 Task: For heading Calibri with Bold.  font size for heading24,  'Change the font style of data to'Bell MT.  and font size to 16,  Change the alignment of both headline & data to Align middle & Align Center.  In the sheet  EvaluationSalesTrends
Action: Mouse moved to (166, 112)
Screenshot: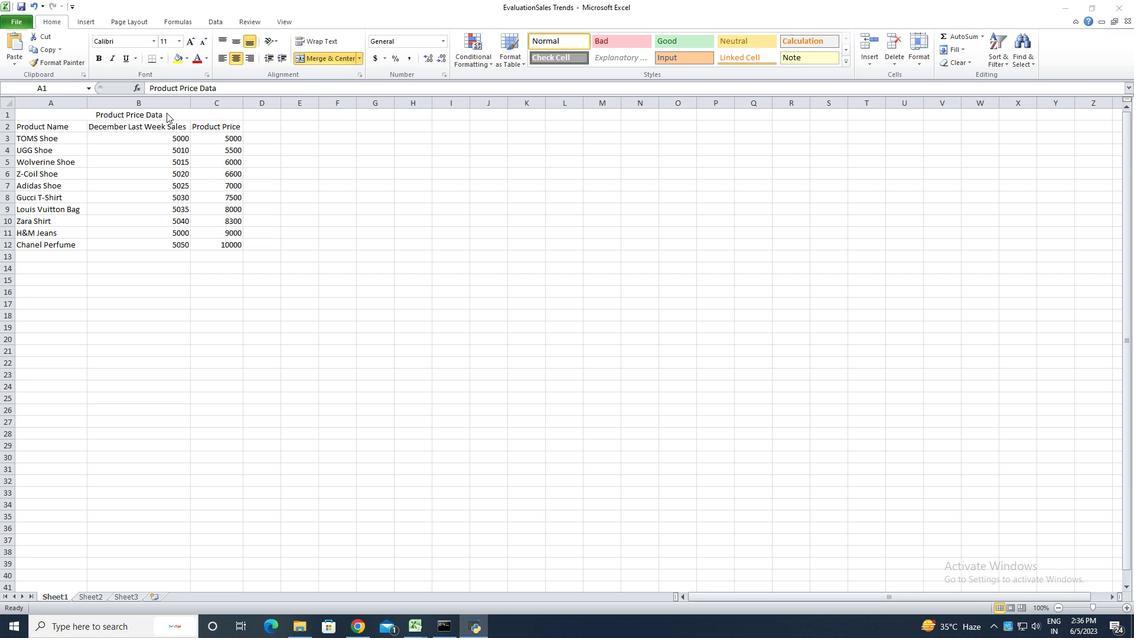 
Action: Mouse pressed left at (166, 112)
Screenshot: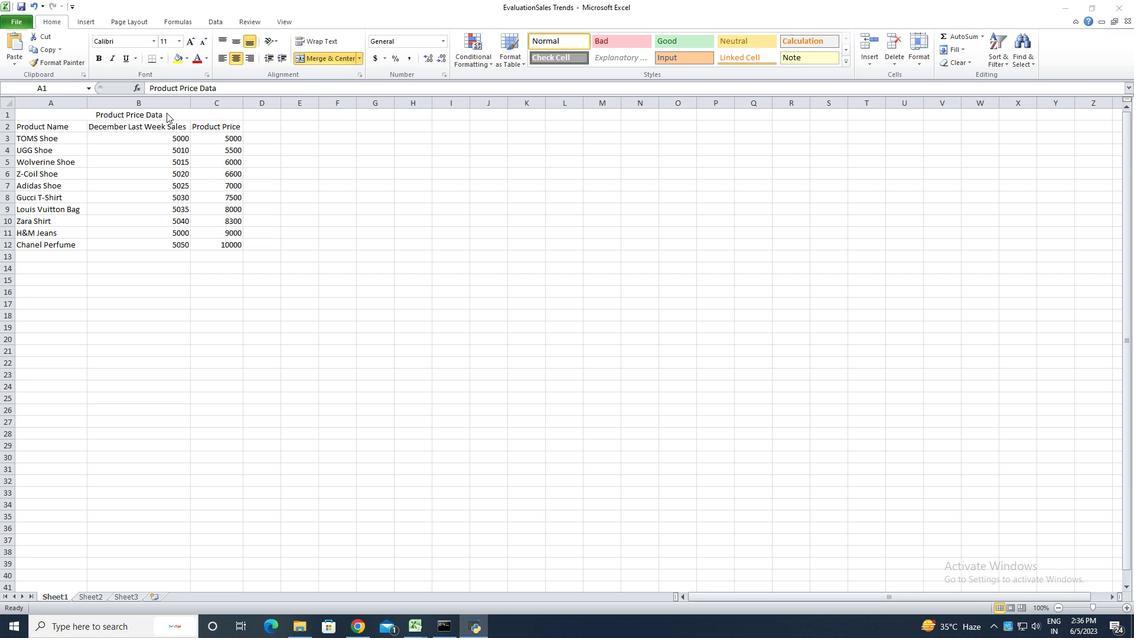 
Action: Mouse moved to (148, 42)
Screenshot: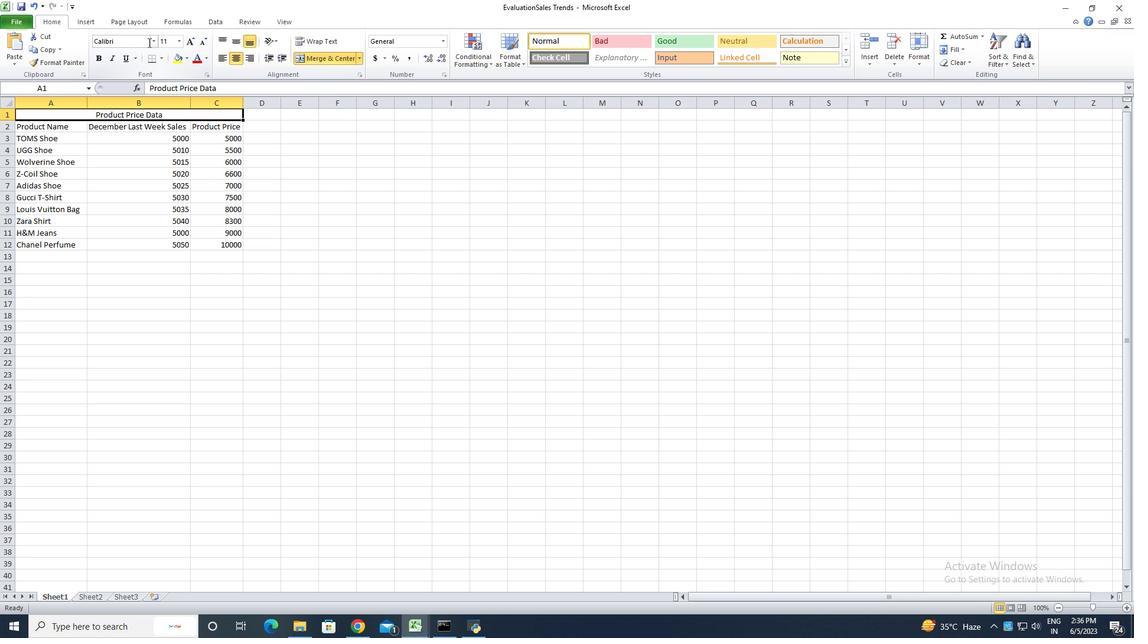 
Action: Mouse pressed left at (148, 42)
Screenshot: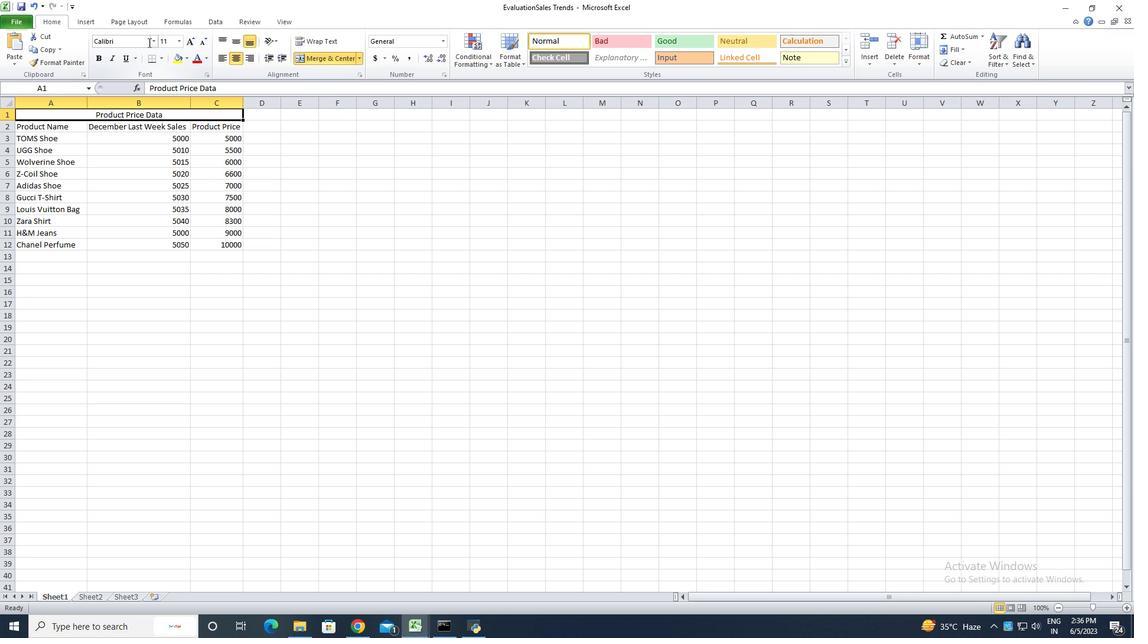 
Action: Mouse moved to (153, 41)
Screenshot: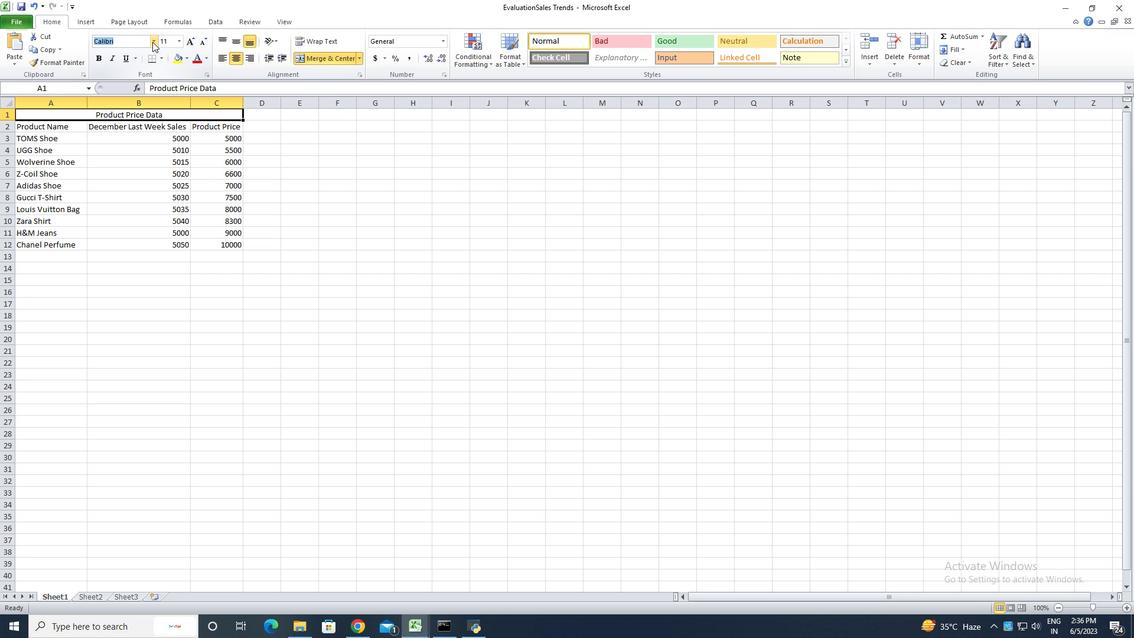 
Action: Mouse pressed left at (153, 41)
Screenshot: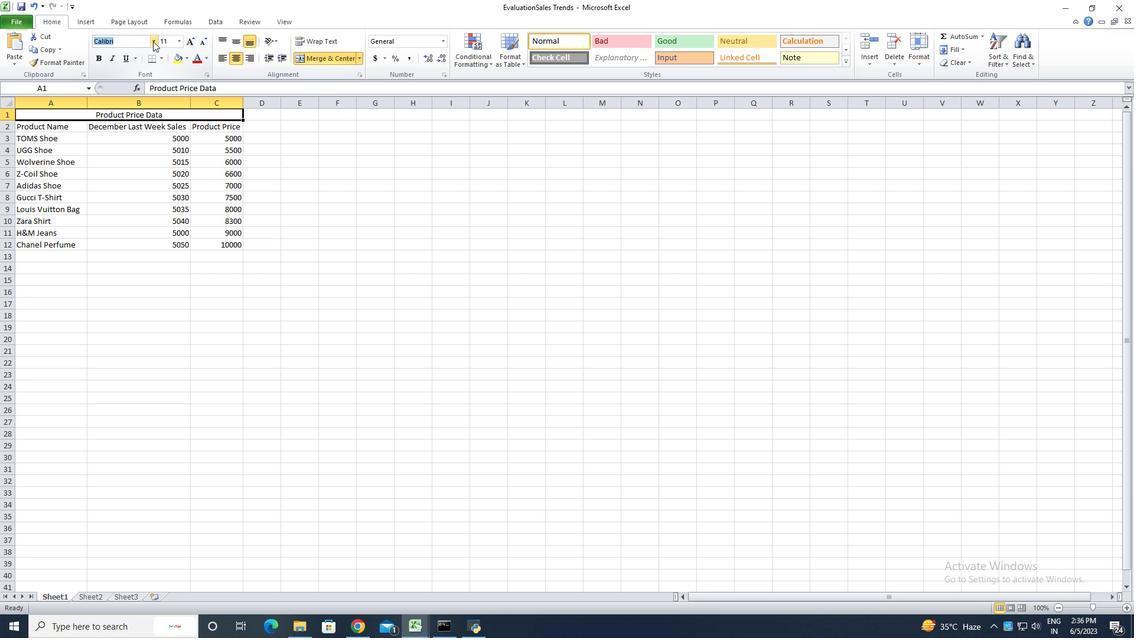 
Action: Mouse moved to (154, 82)
Screenshot: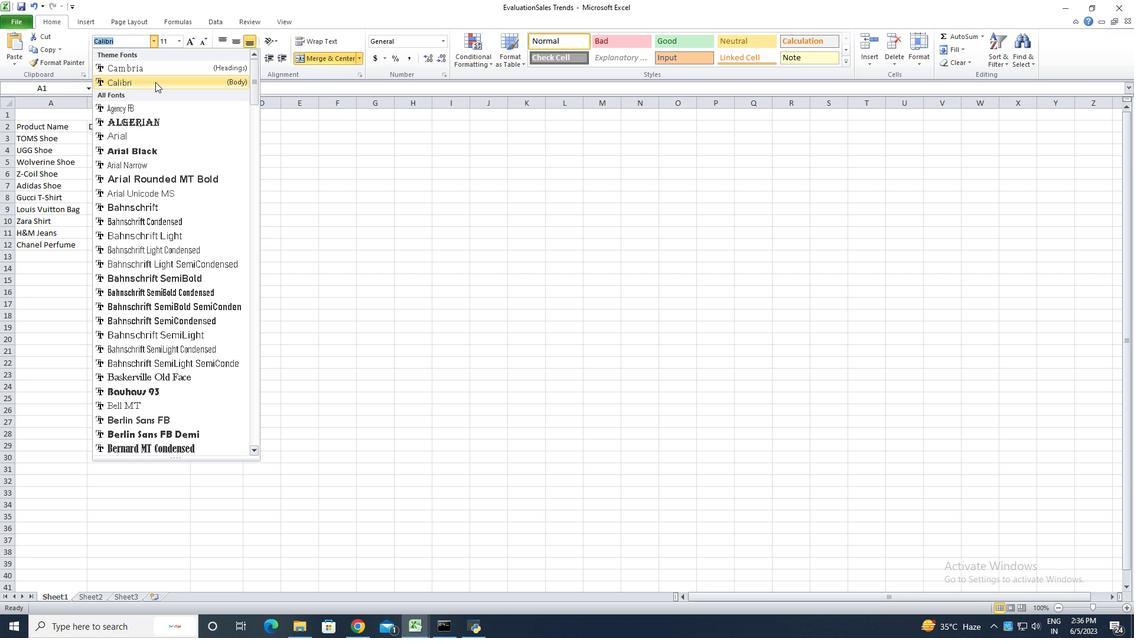 
Action: Mouse pressed left at (154, 82)
Screenshot: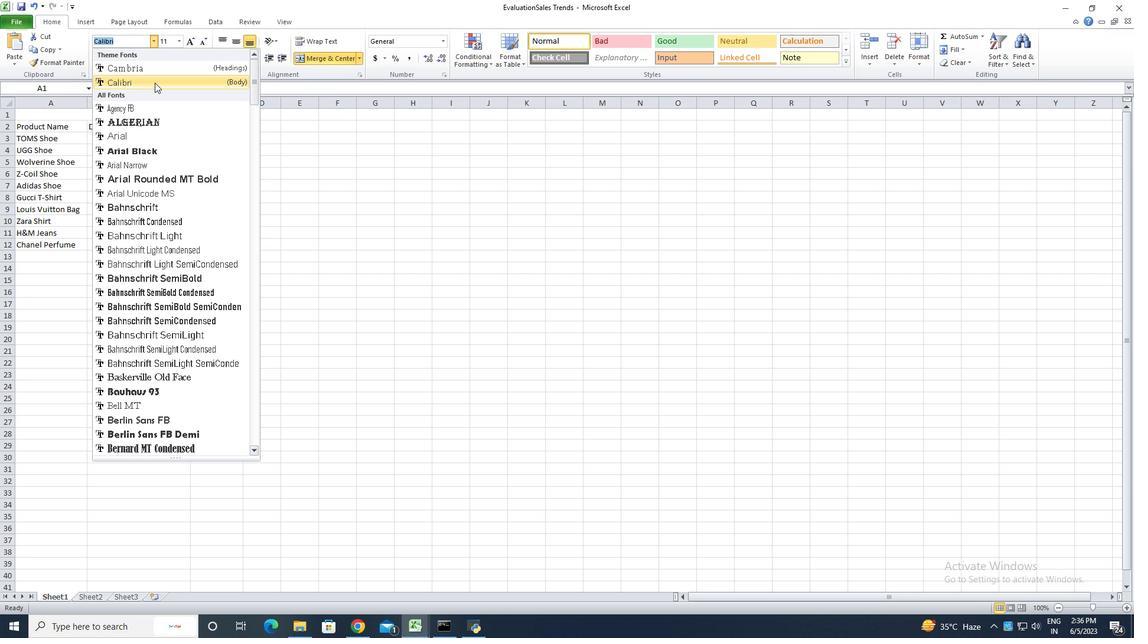 
Action: Mouse moved to (97, 60)
Screenshot: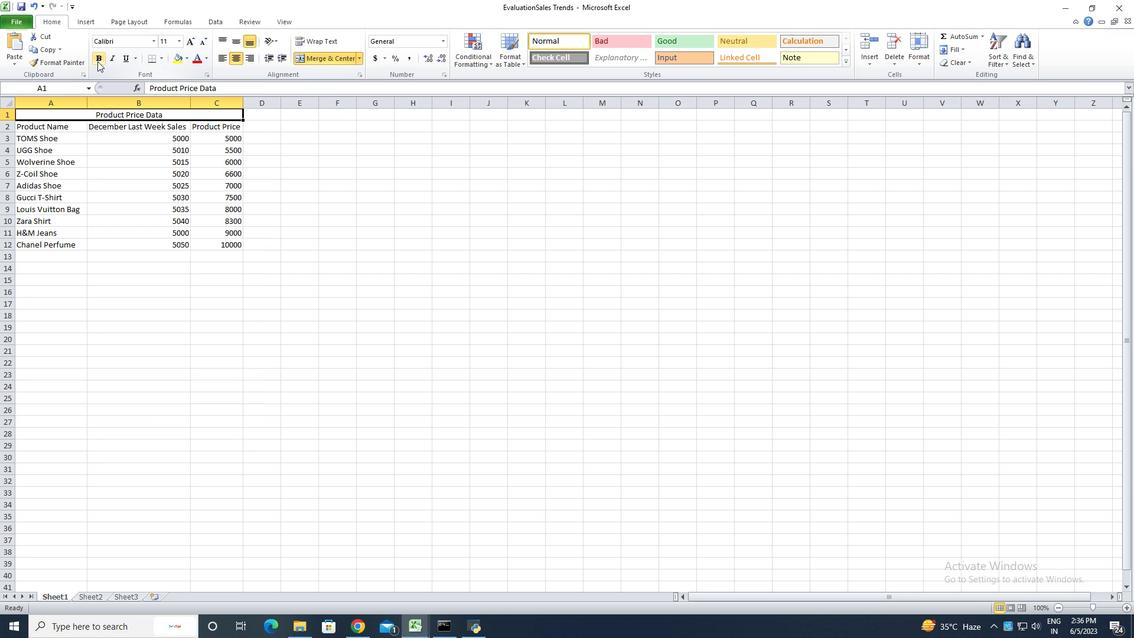 
Action: Mouse pressed left at (97, 60)
Screenshot: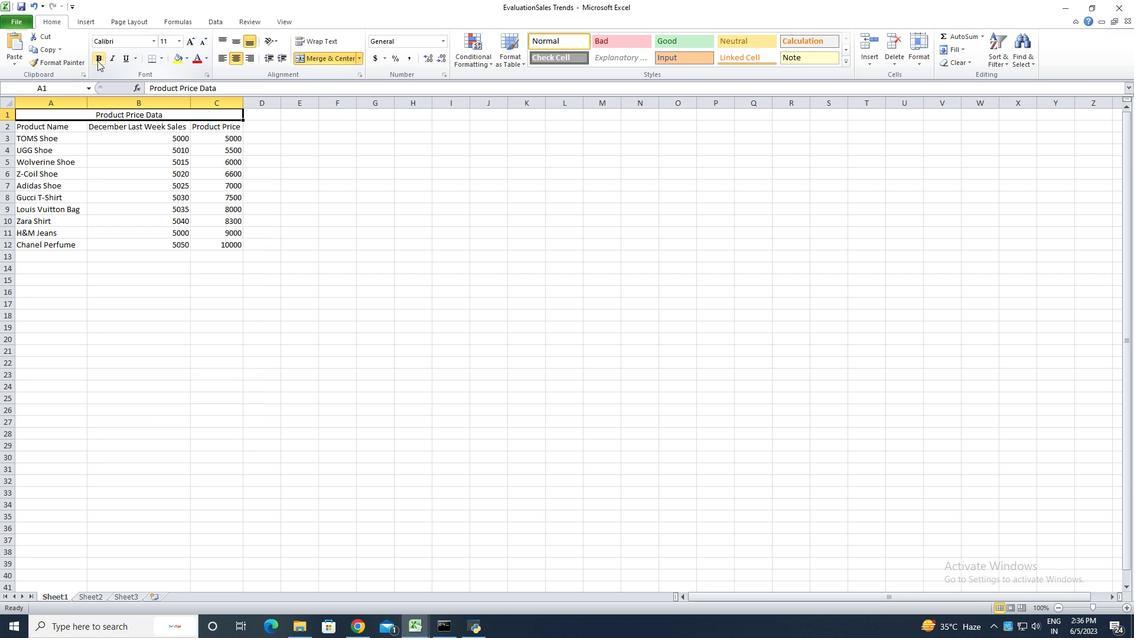 
Action: Mouse moved to (184, 43)
Screenshot: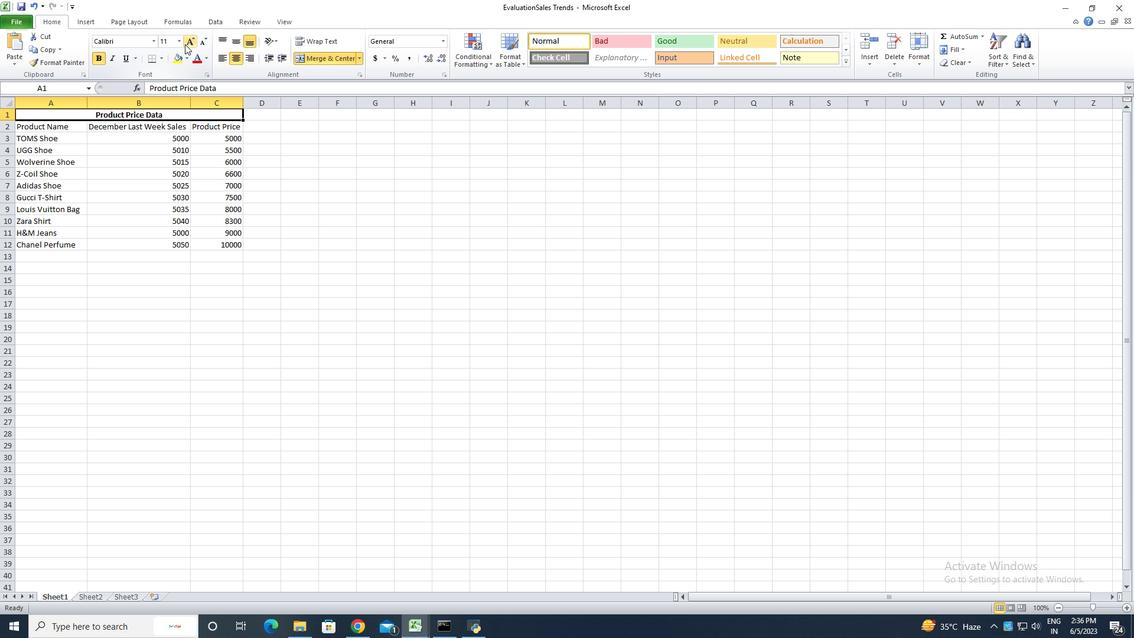 
Action: Mouse pressed left at (184, 43)
Screenshot: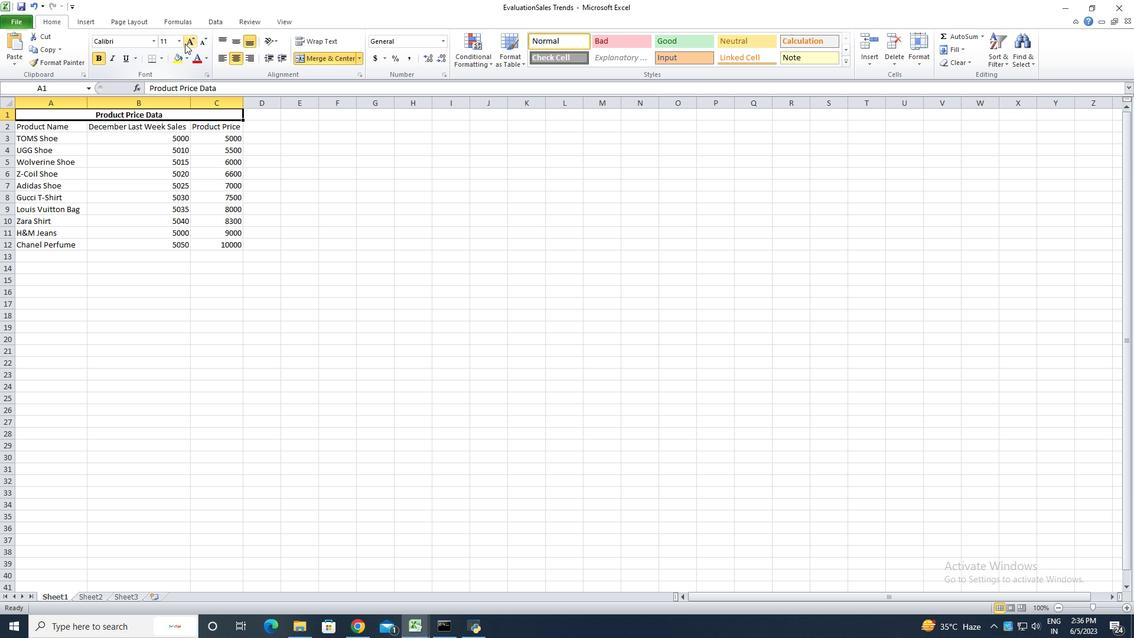 
Action: Mouse pressed left at (184, 43)
Screenshot: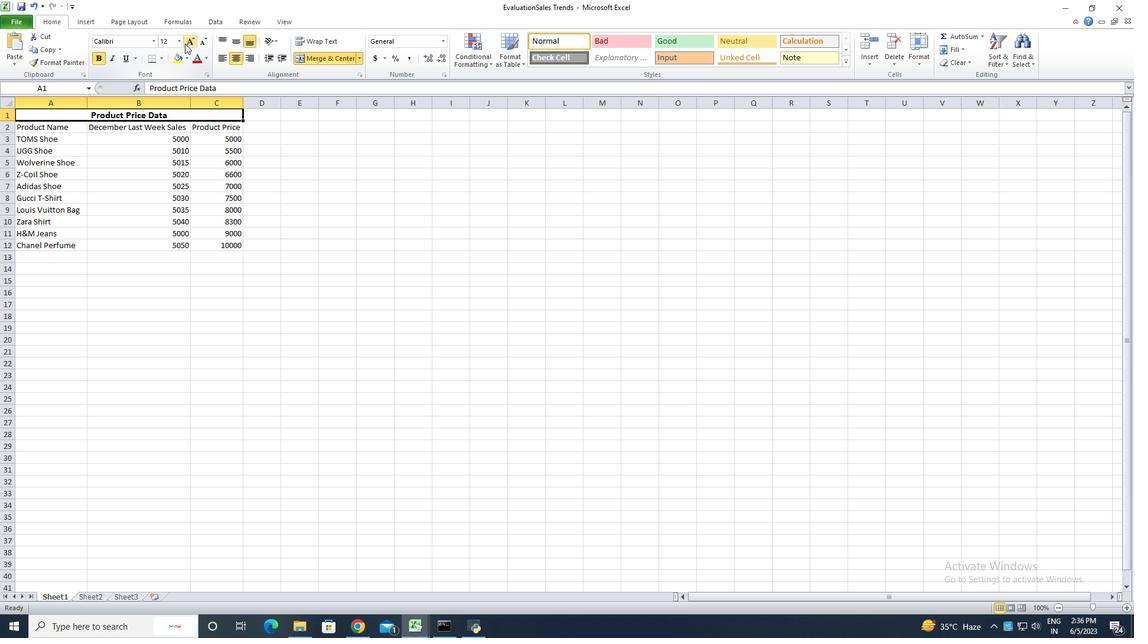 
Action: Mouse pressed left at (184, 43)
Screenshot: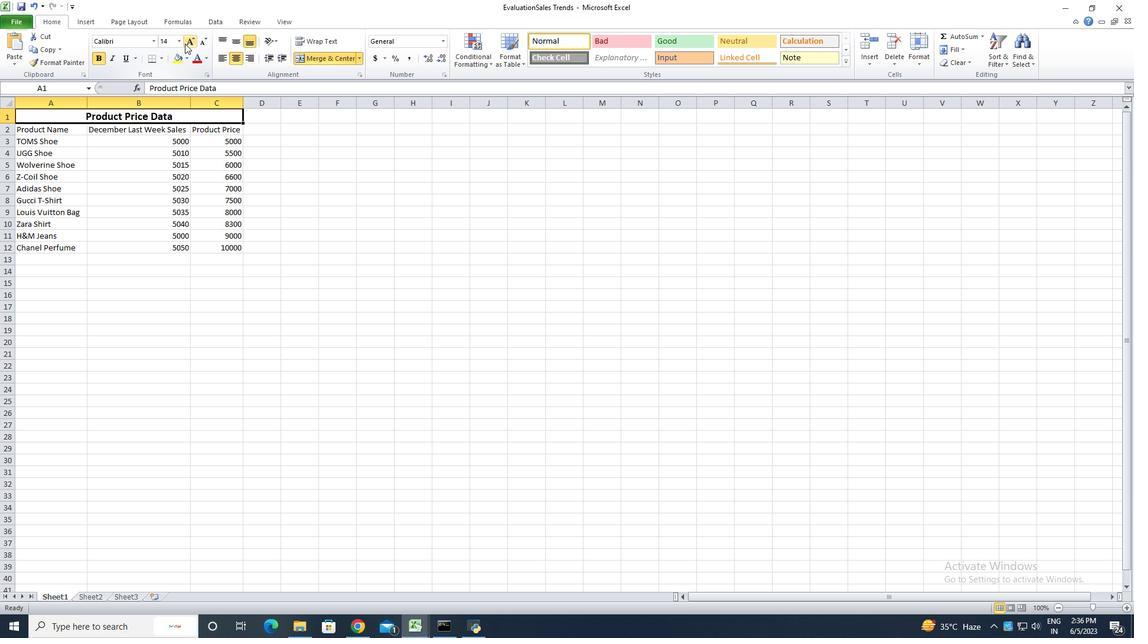 
Action: Mouse pressed left at (184, 43)
Screenshot: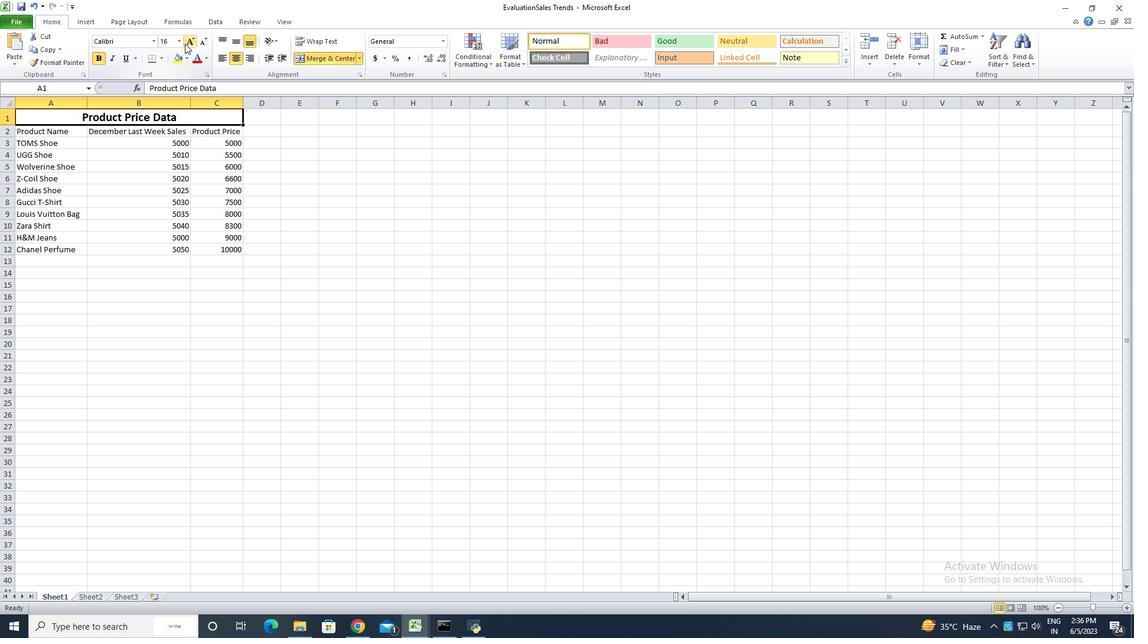 
Action: Mouse pressed left at (184, 43)
Screenshot: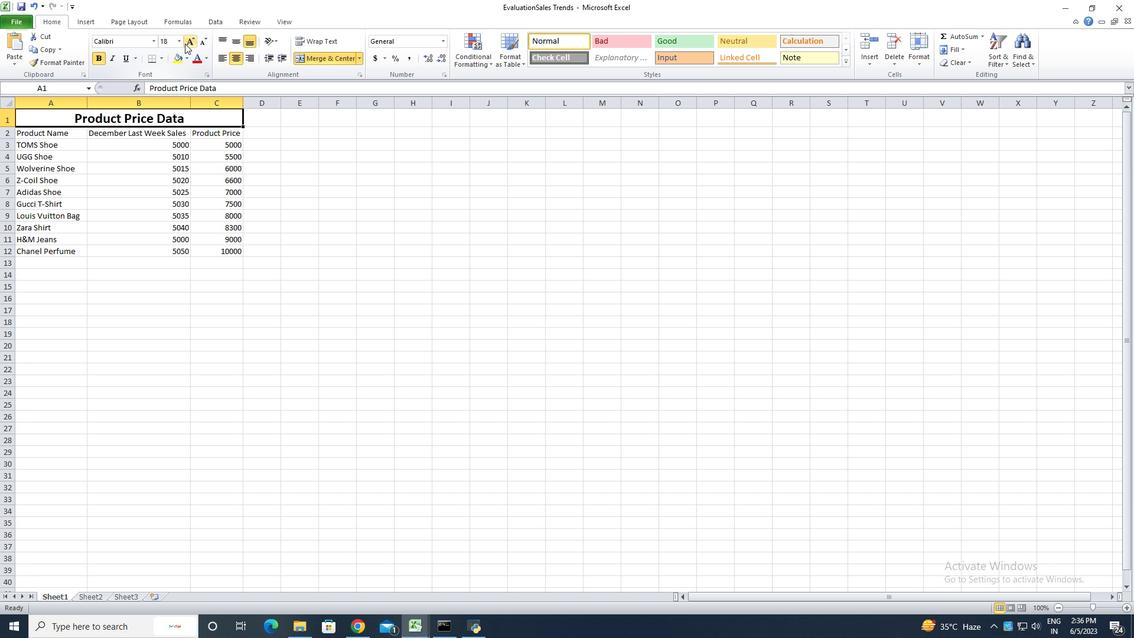 
Action: Mouse pressed left at (184, 43)
Screenshot: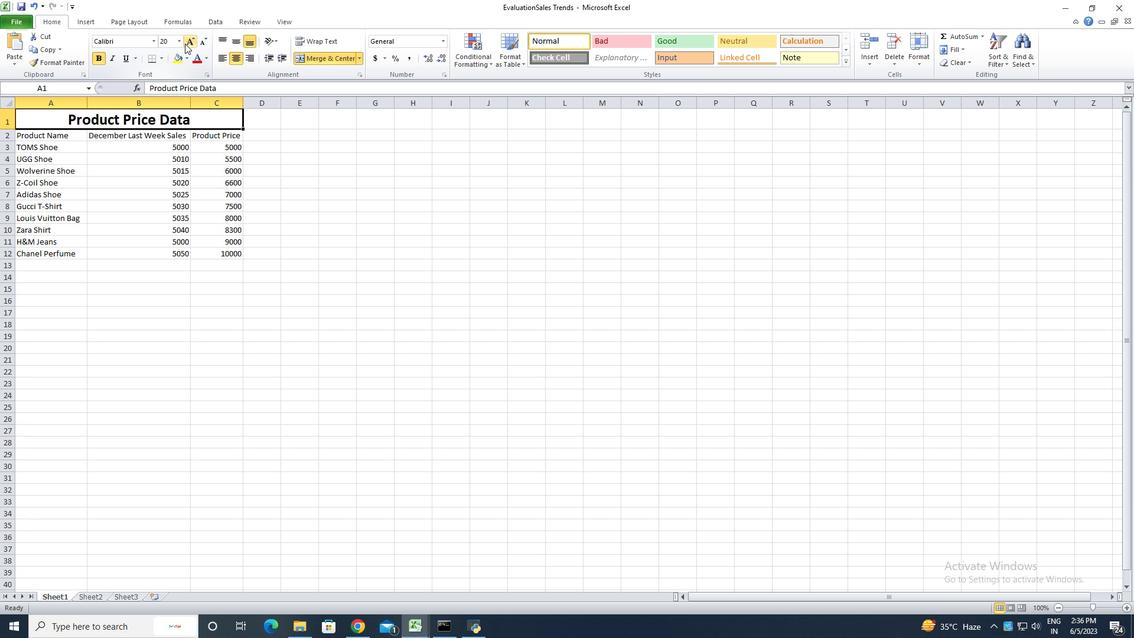 
Action: Mouse pressed left at (184, 43)
Screenshot: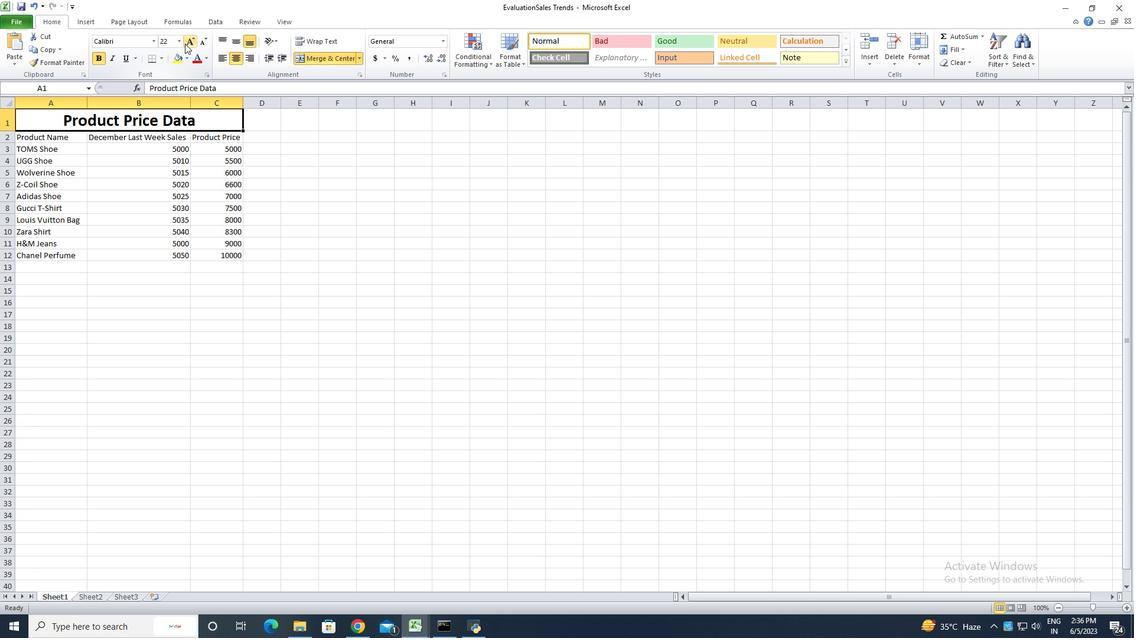 
Action: Mouse moved to (40, 140)
Screenshot: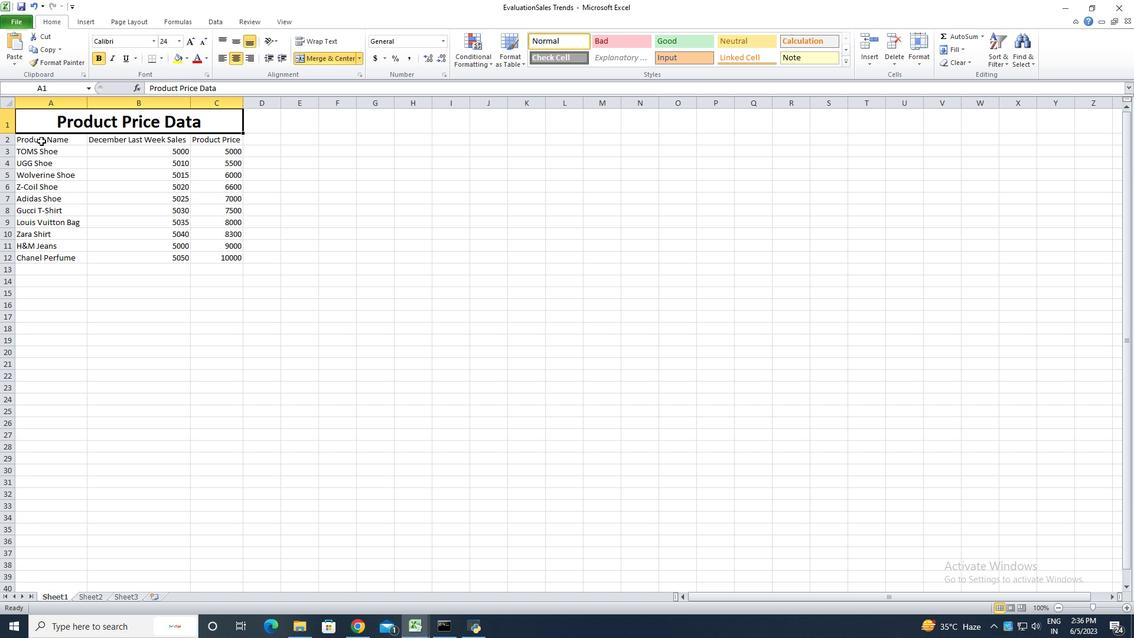
Action: Mouse pressed left at (40, 140)
Screenshot: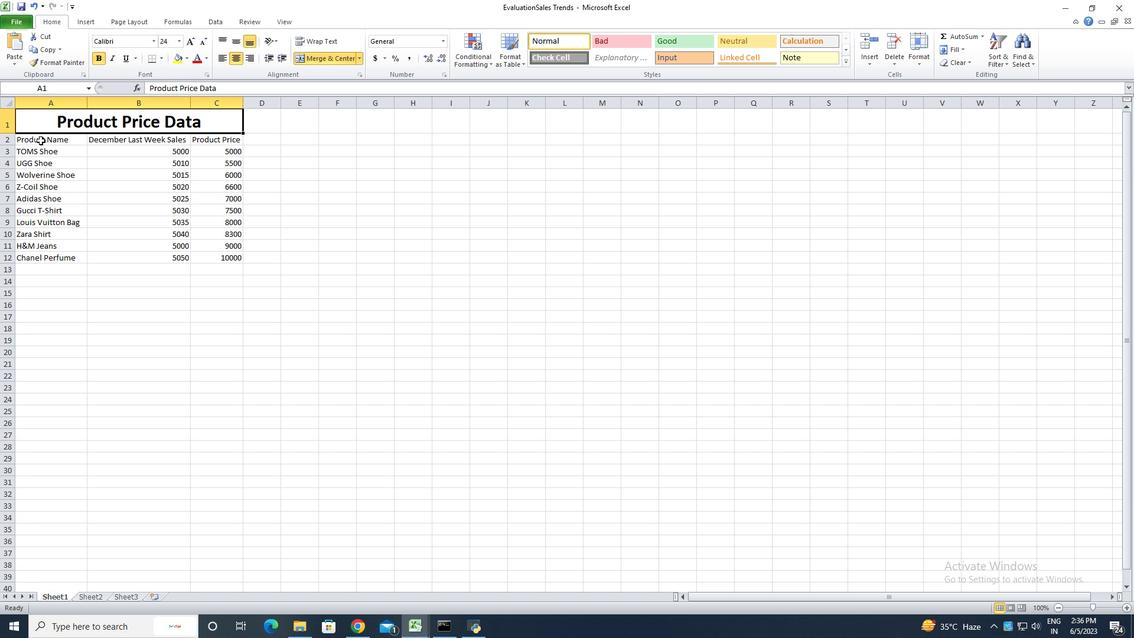 
Action: Mouse moved to (155, 43)
Screenshot: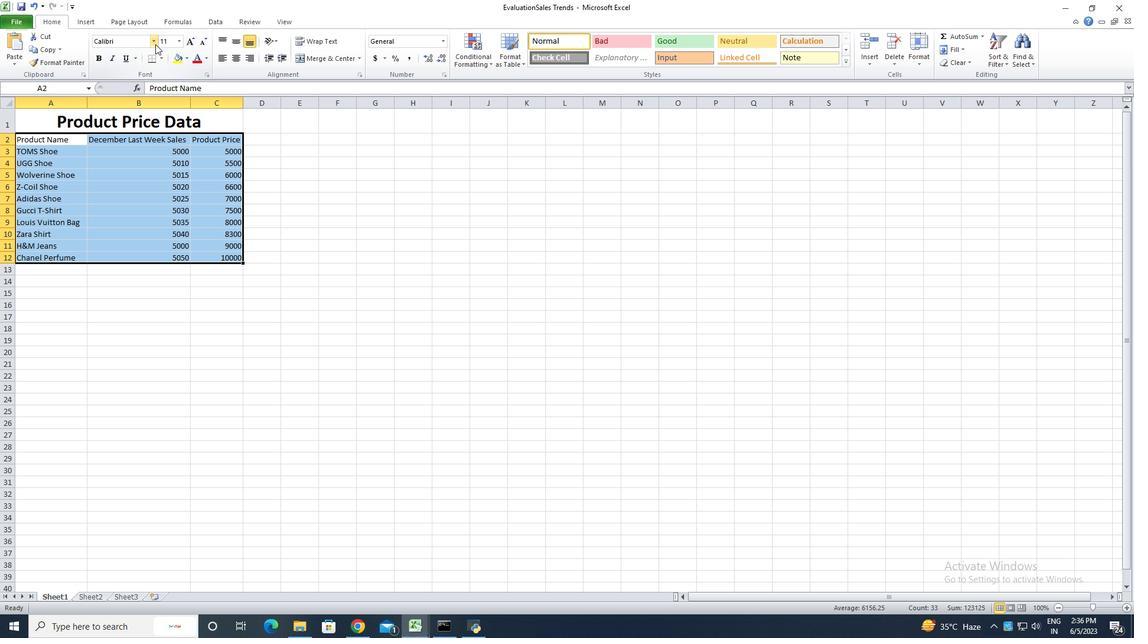 
Action: Mouse pressed left at (155, 43)
Screenshot: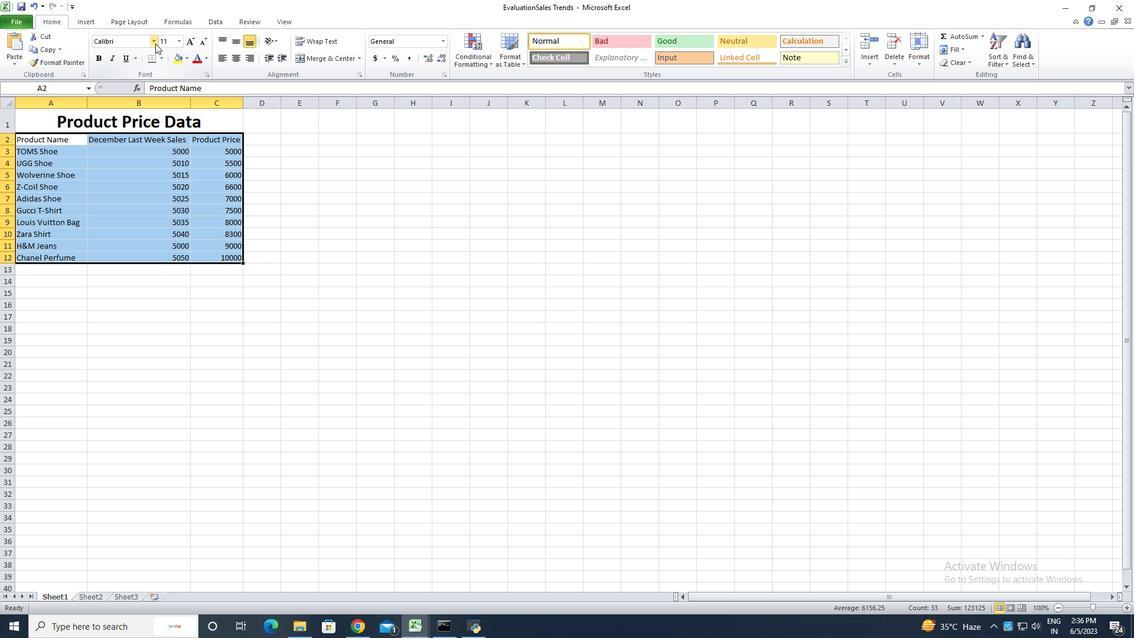 
Action: Mouse moved to (134, 404)
Screenshot: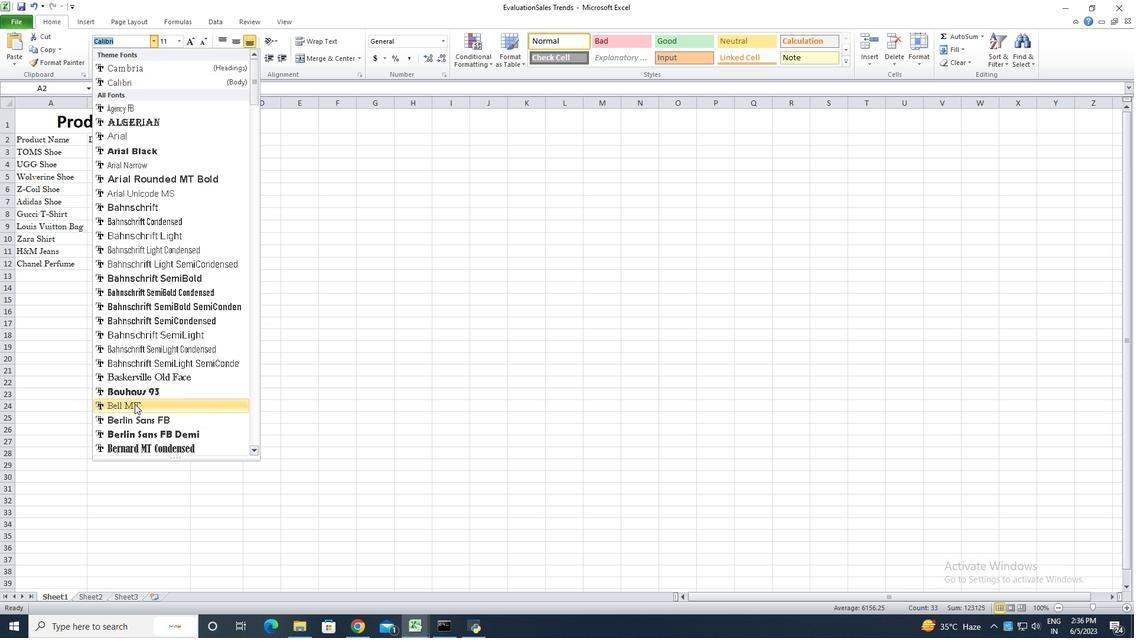 
Action: Mouse pressed left at (134, 404)
Screenshot: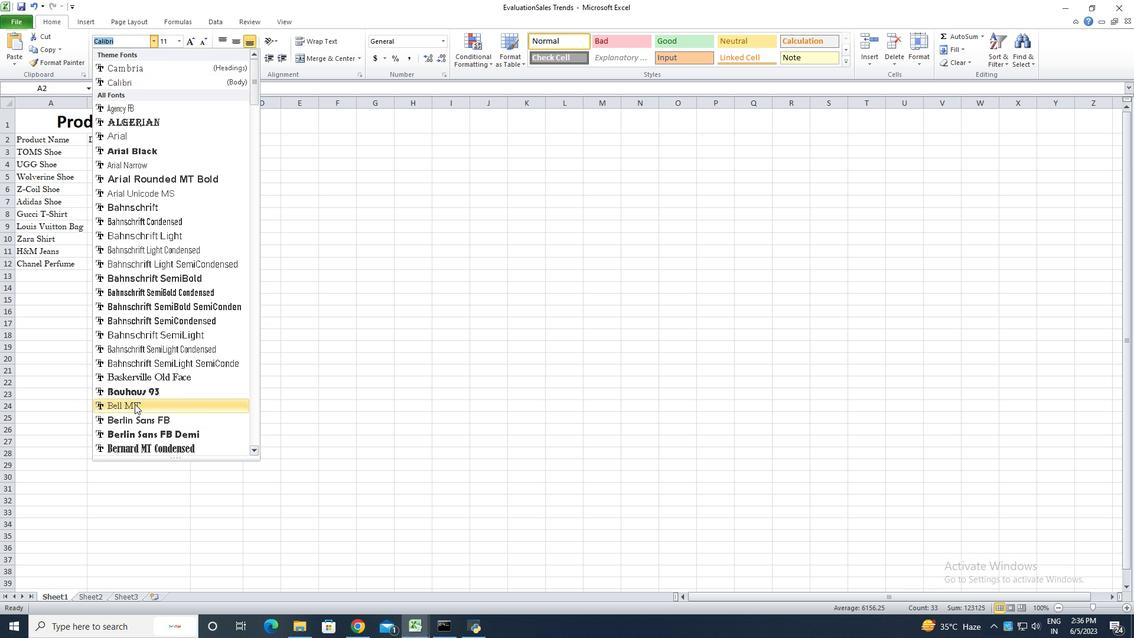 
Action: Mouse moved to (186, 41)
Screenshot: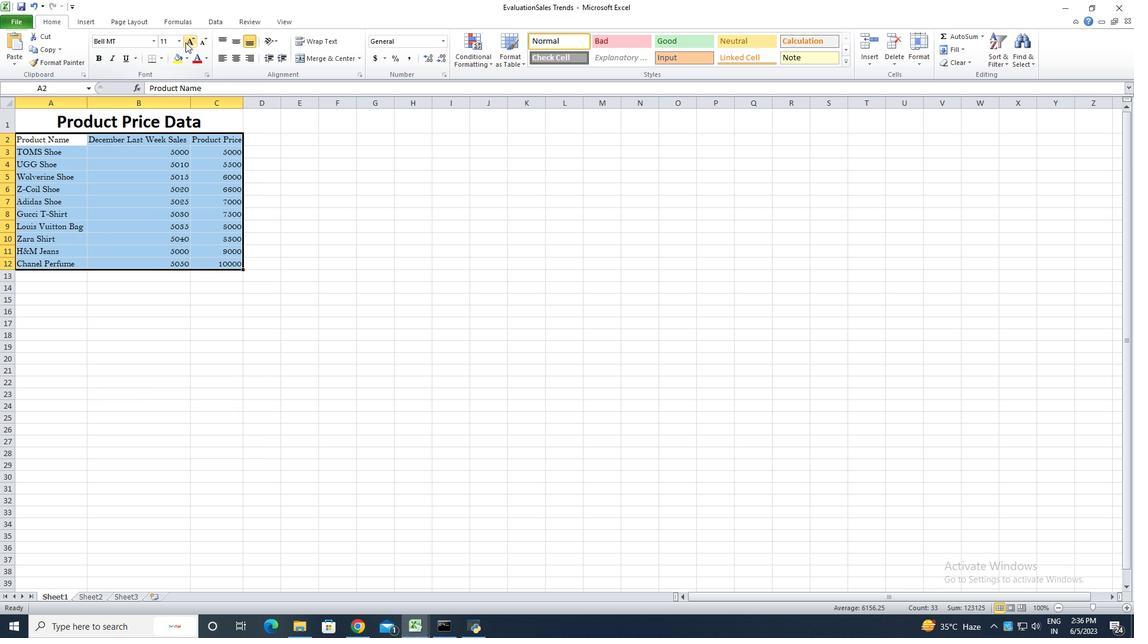 
Action: Mouse pressed left at (186, 41)
Screenshot: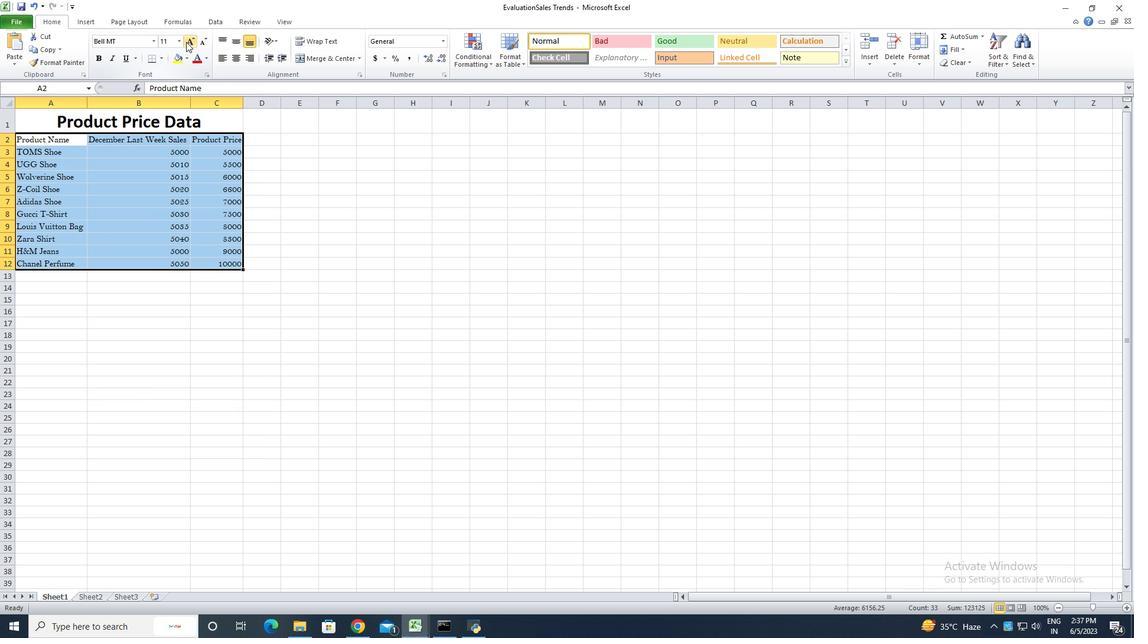 
Action: Mouse pressed left at (186, 41)
Screenshot: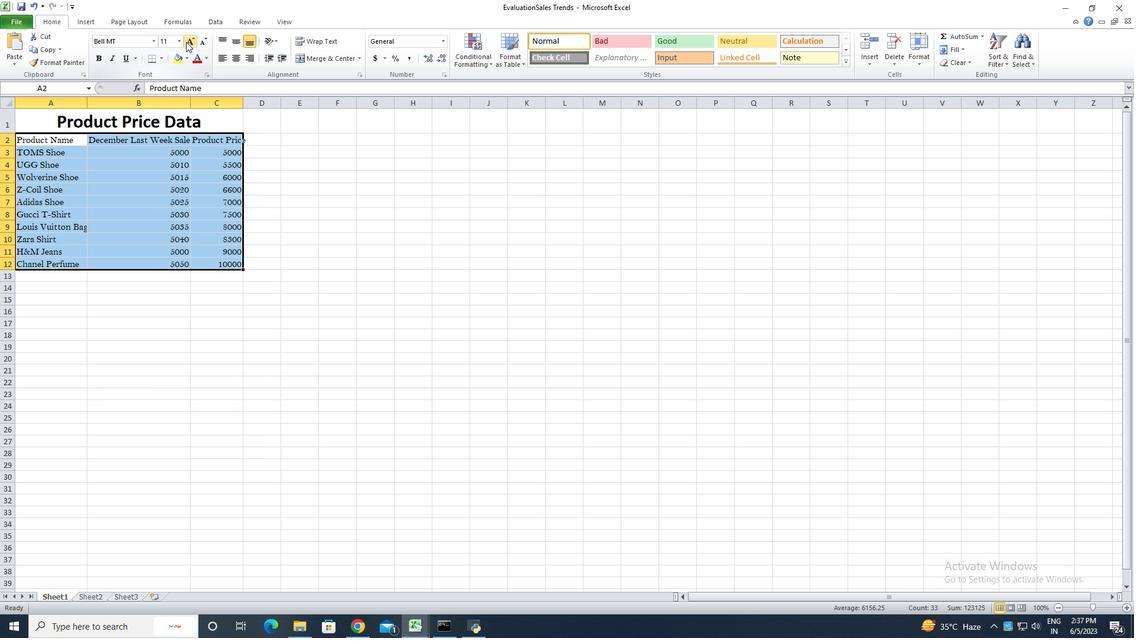 
Action: Mouse pressed left at (186, 41)
Screenshot: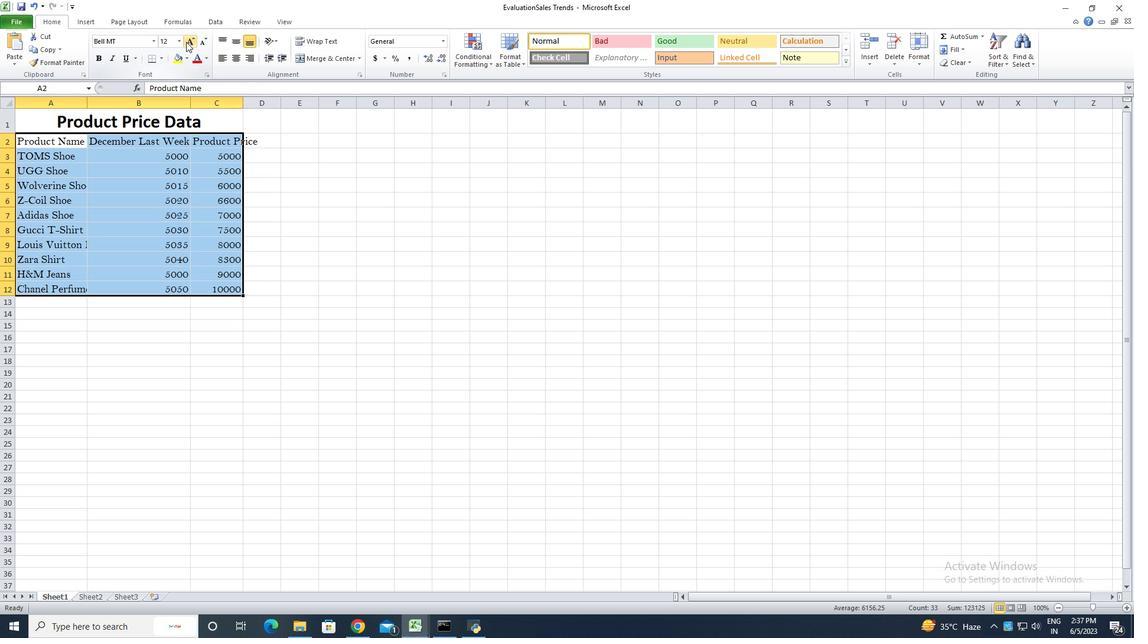 
Action: Mouse moved to (180, 354)
Screenshot: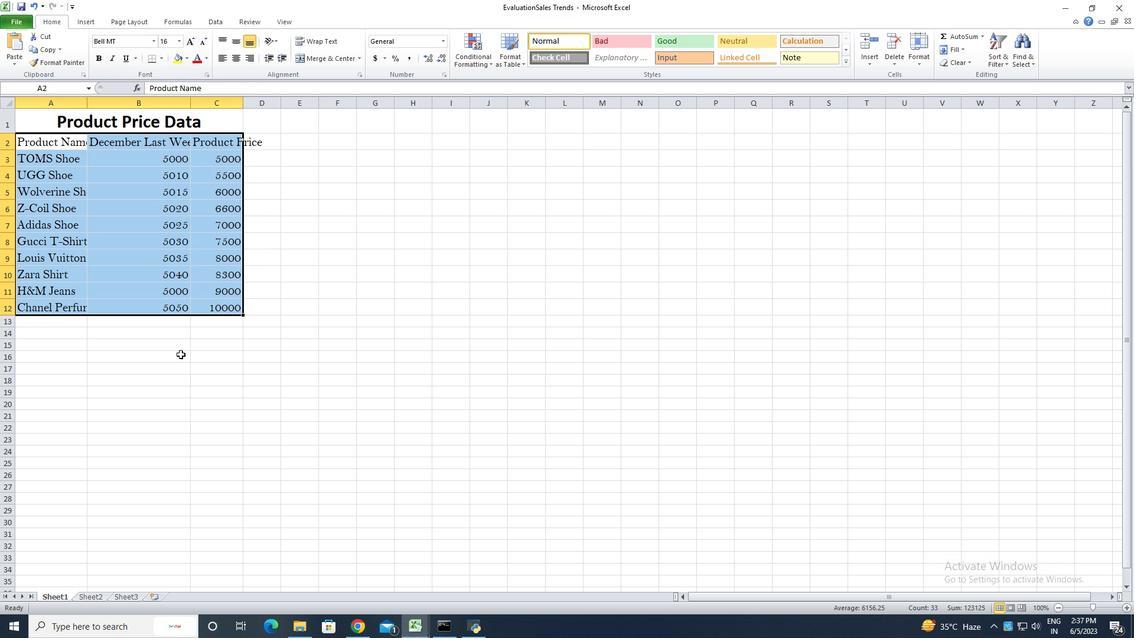 
Action: Mouse pressed left at (180, 354)
Screenshot: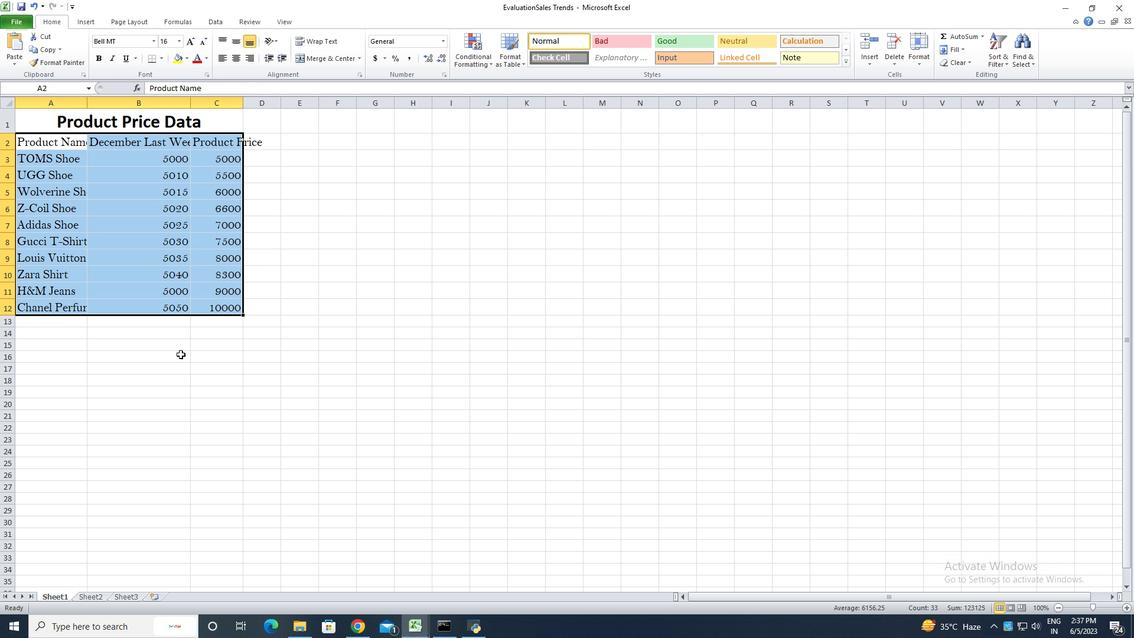 
Action: Mouse moved to (87, 107)
Screenshot: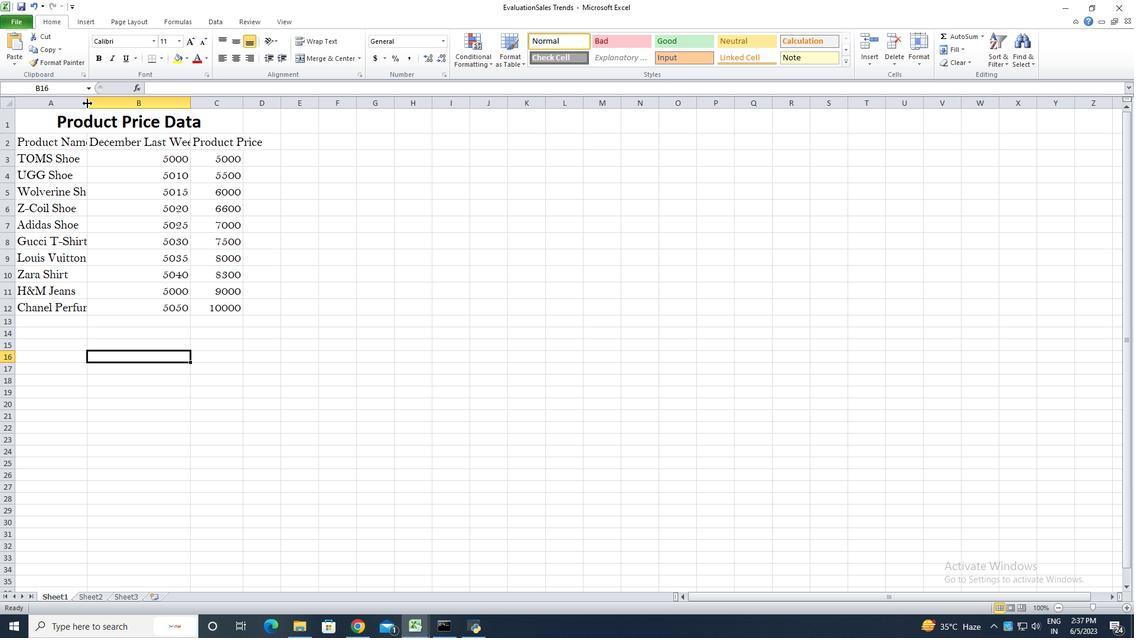 
Action: Mouse pressed left at (87, 107)
Screenshot: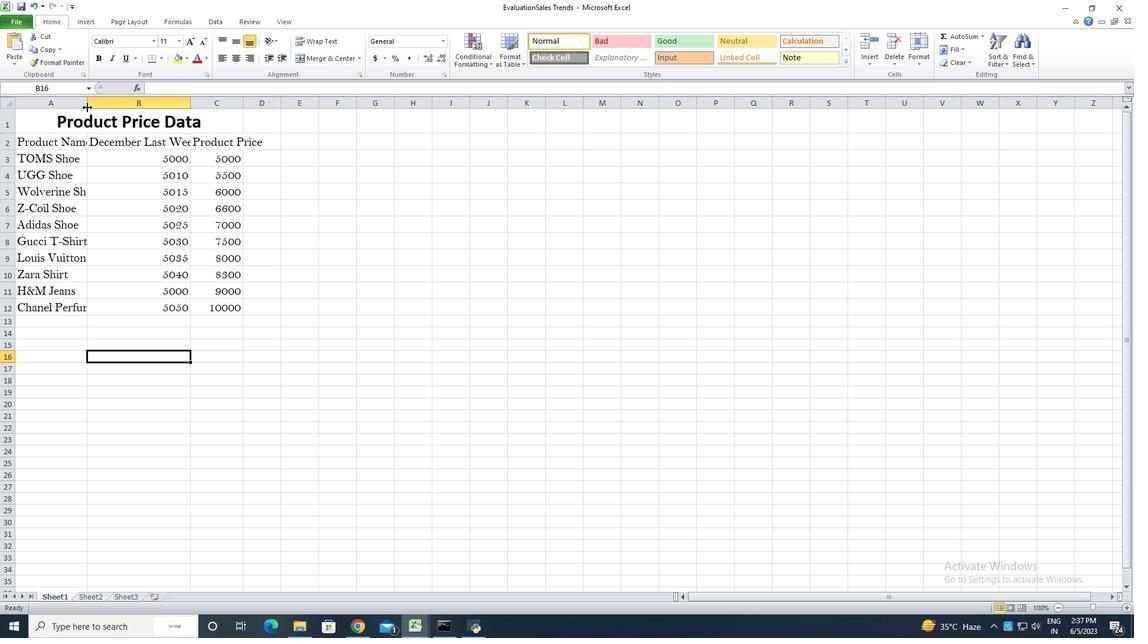 
Action: Mouse pressed left at (87, 107)
Screenshot: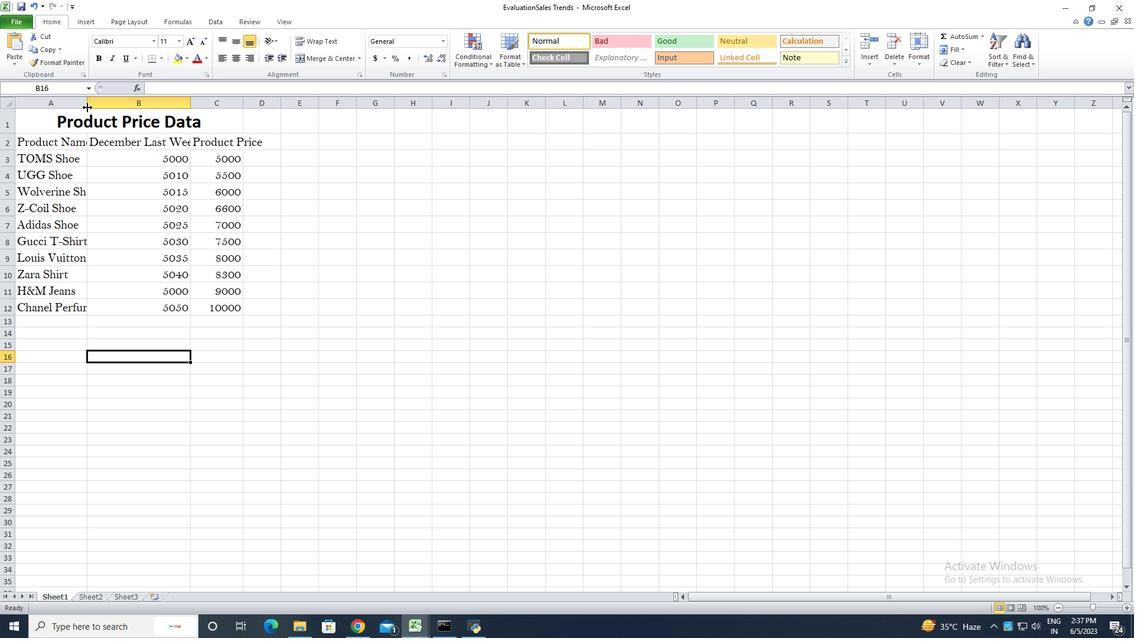 
Action: Mouse moved to (216, 108)
Screenshot: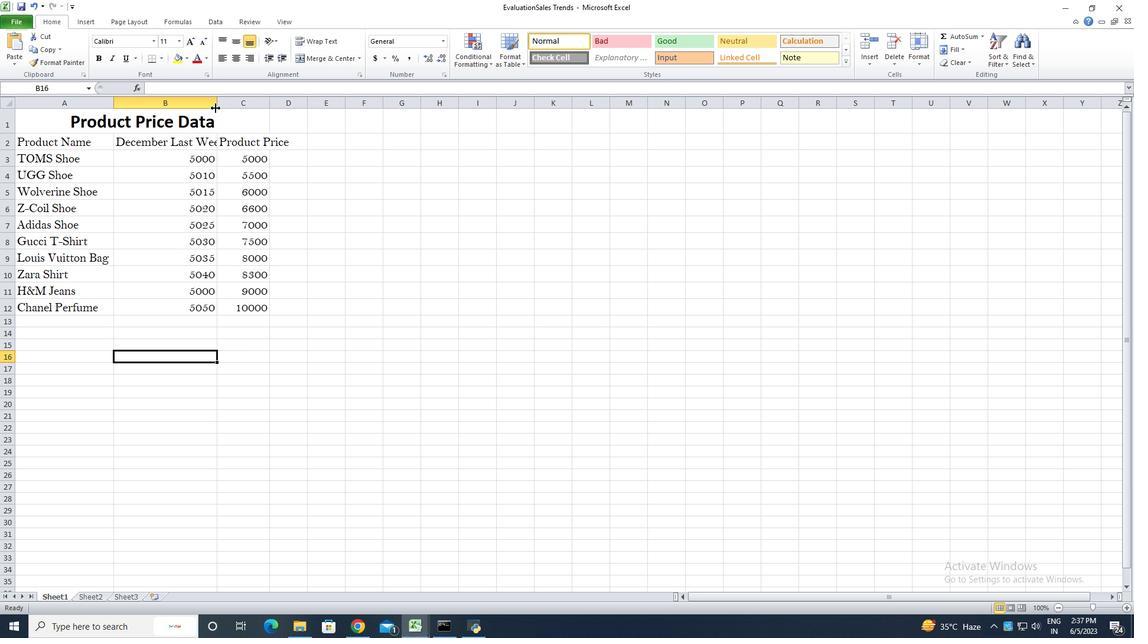 
Action: Mouse pressed left at (216, 108)
Screenshot: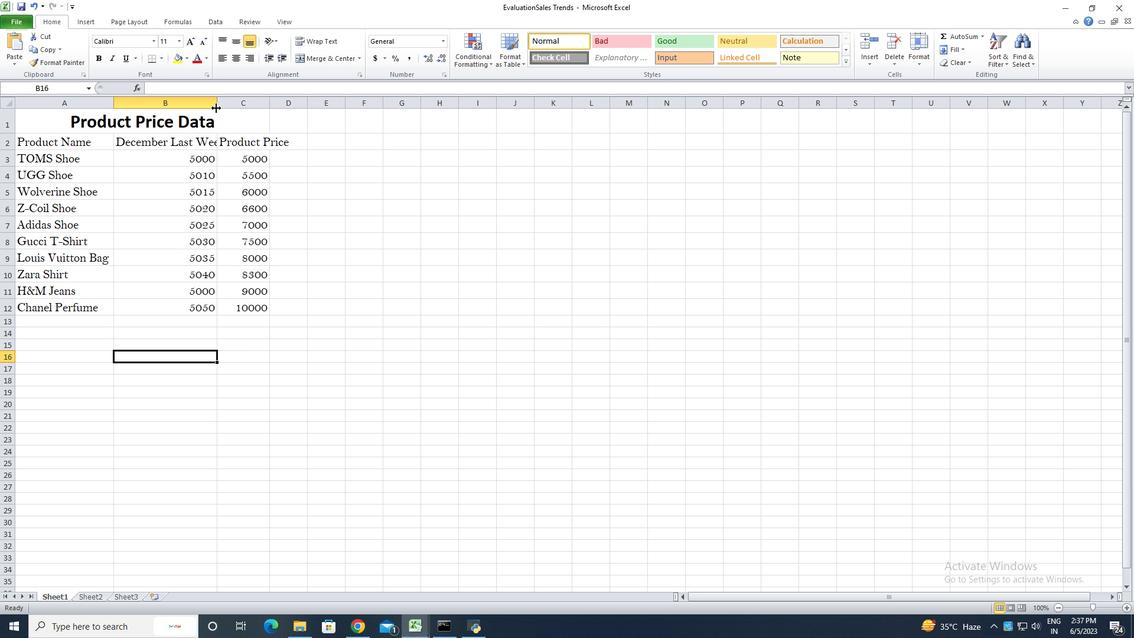 
Action: Mouse pressed left at (216, 108)
Screenshot: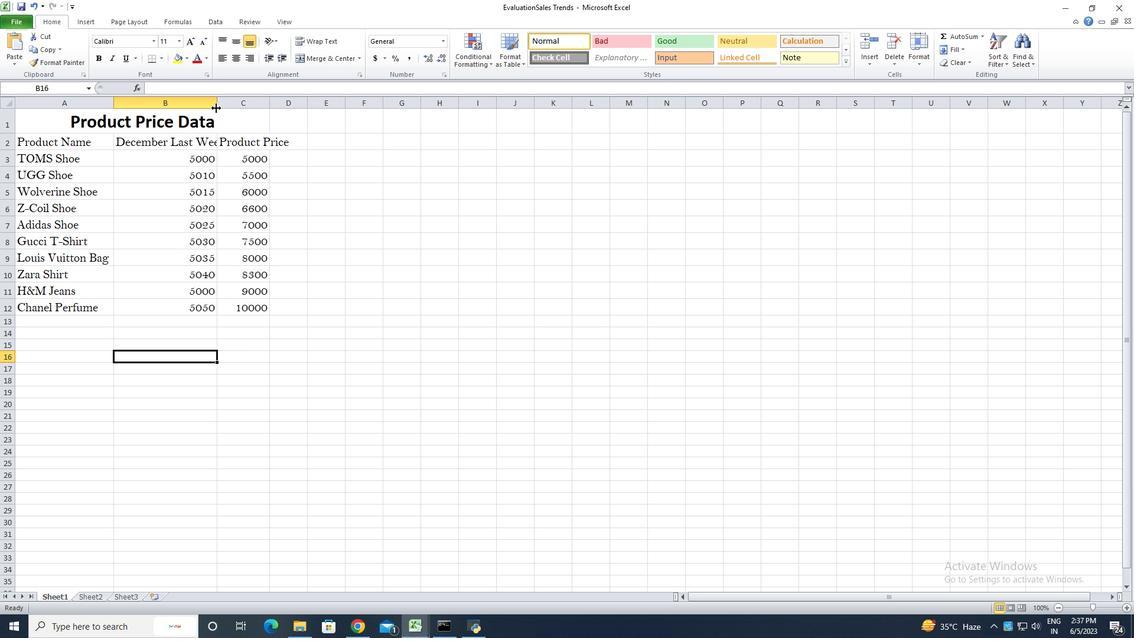 
Action: Mouse moved to (311, 106)
Screenshot: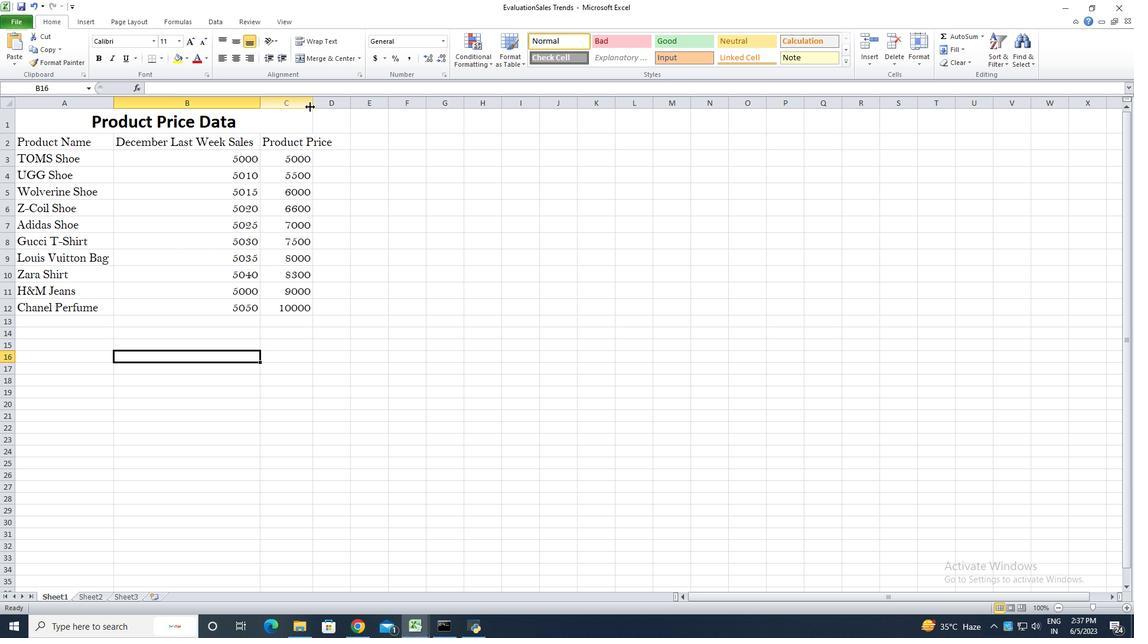 
Action: Mouse pressed left at (311, 106)
Screenshot: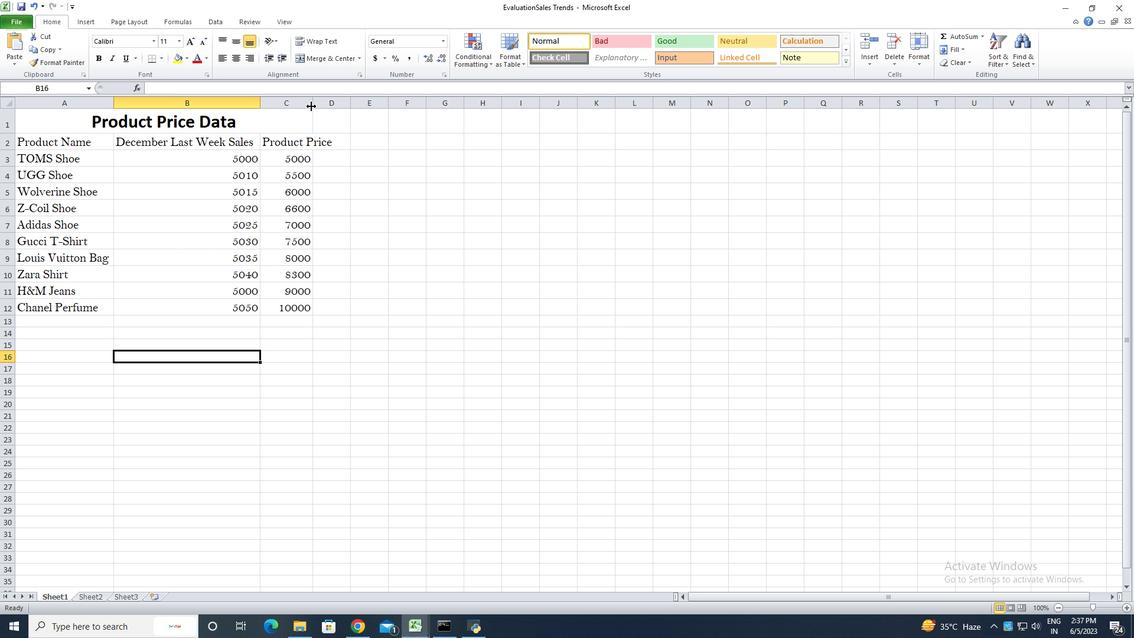
Action: Mouse pressed left at (311, 106)
Screenshot: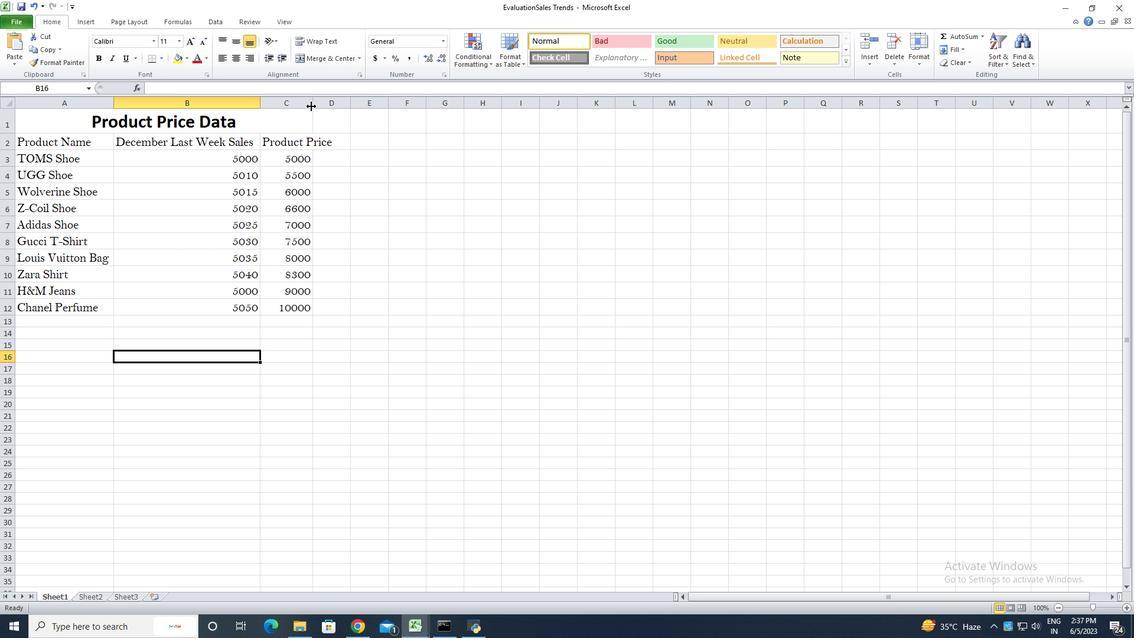 
Action: Mouse moved to (78, 123)
Screenshot: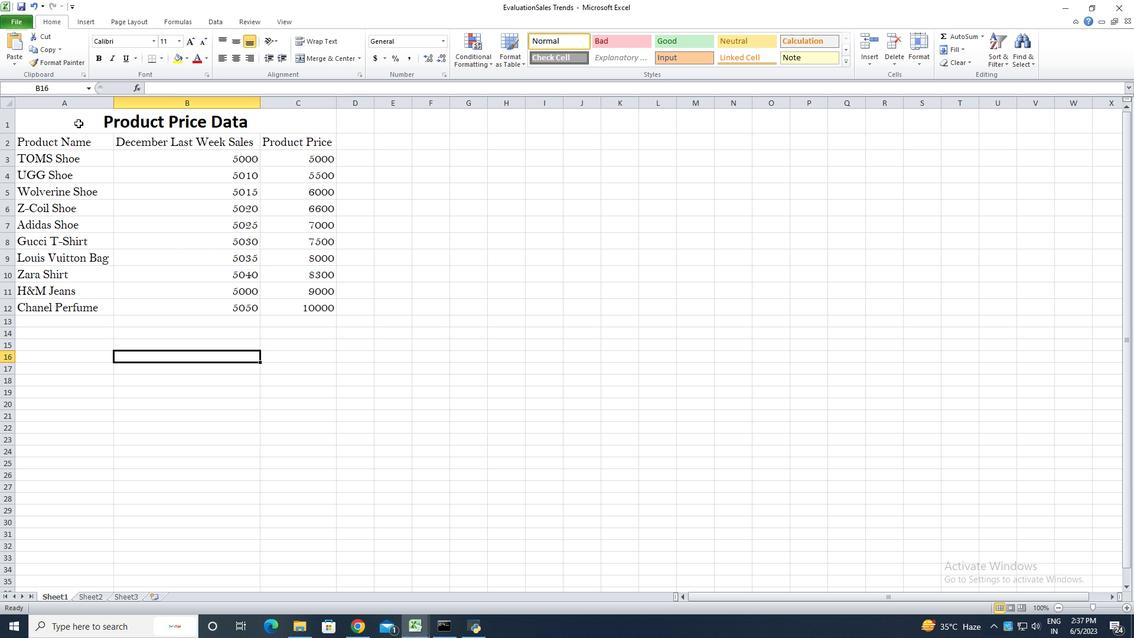 
Action: Mouse pressed left at (78, 123)
Screenshot: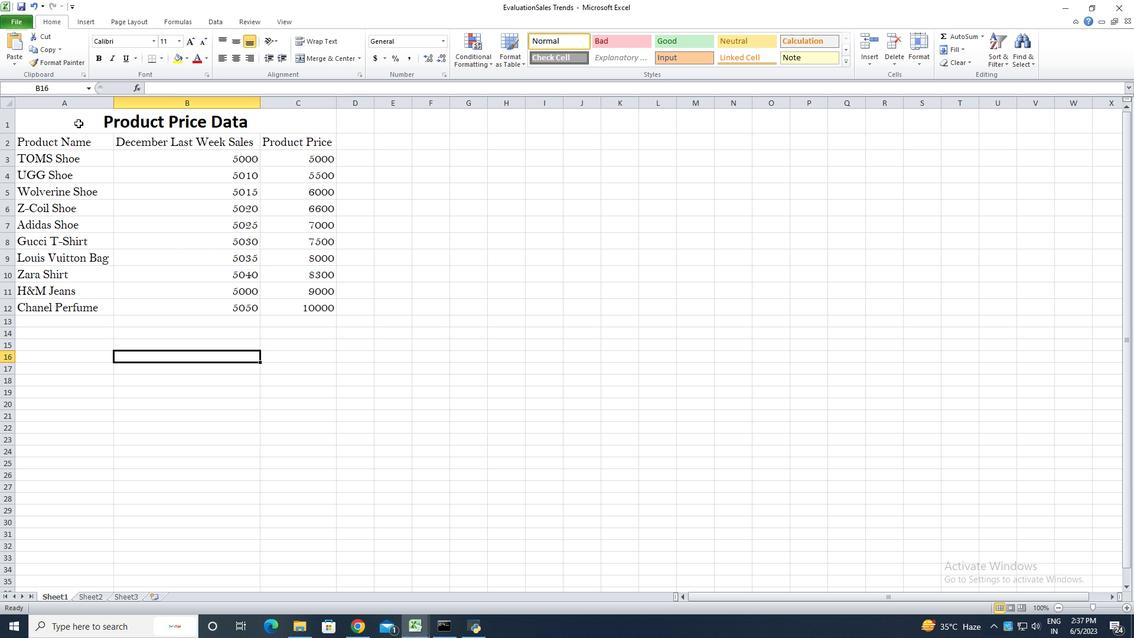 
Action: Mouse moved to (237, 43)
Screenshot: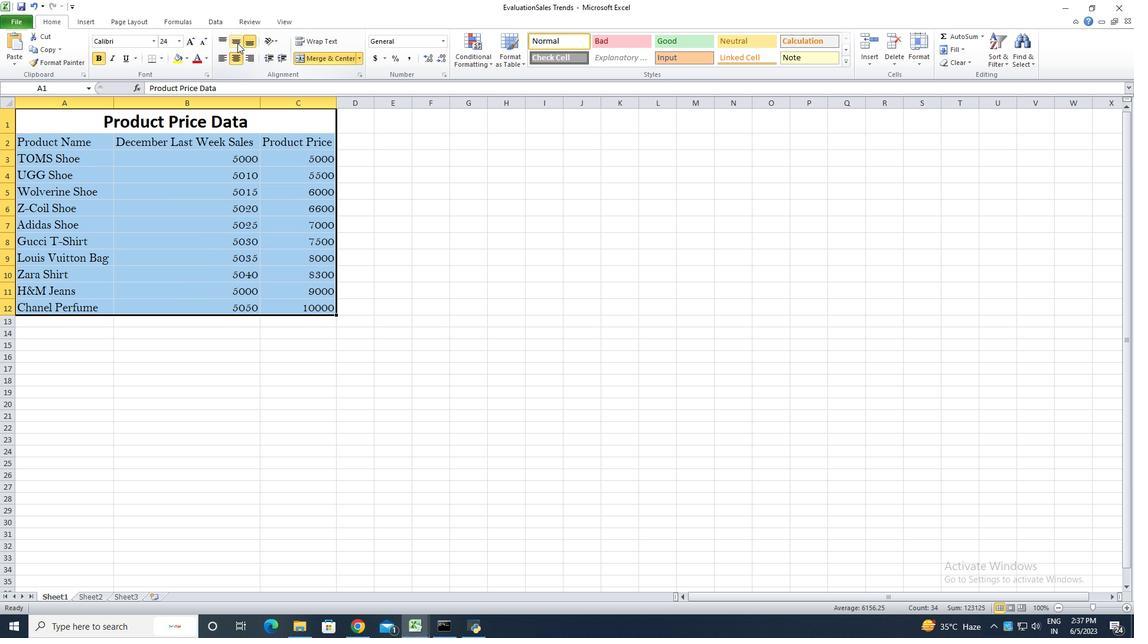 
Action: Mouse pressed left at (237, 43)
Screenshot: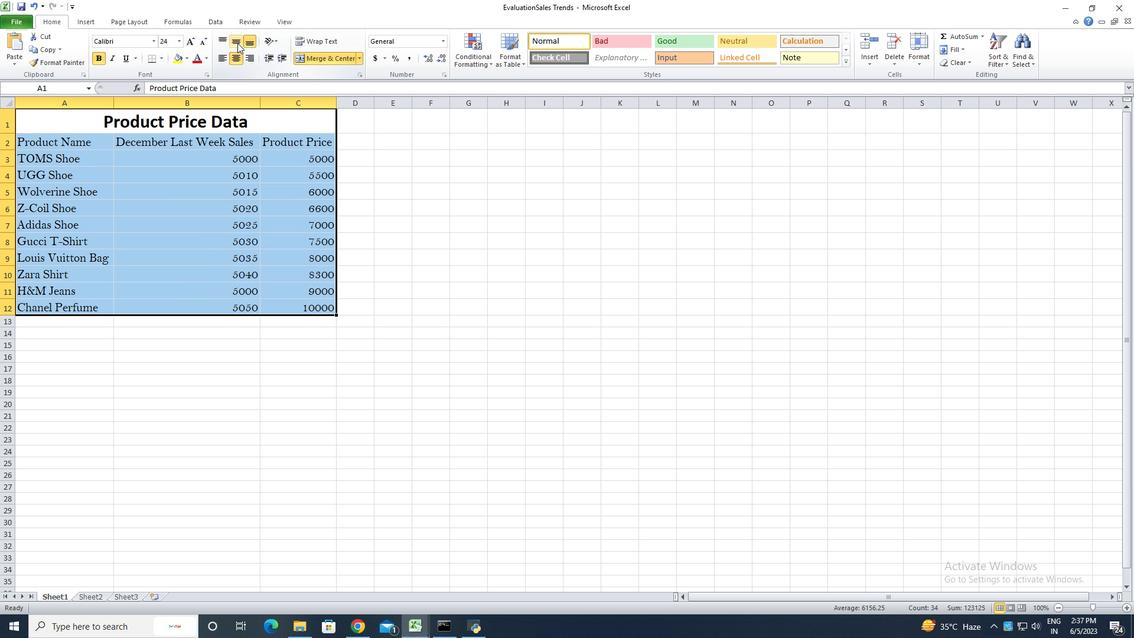 
Action: Mouse moved to (235, 58)
Screenshot: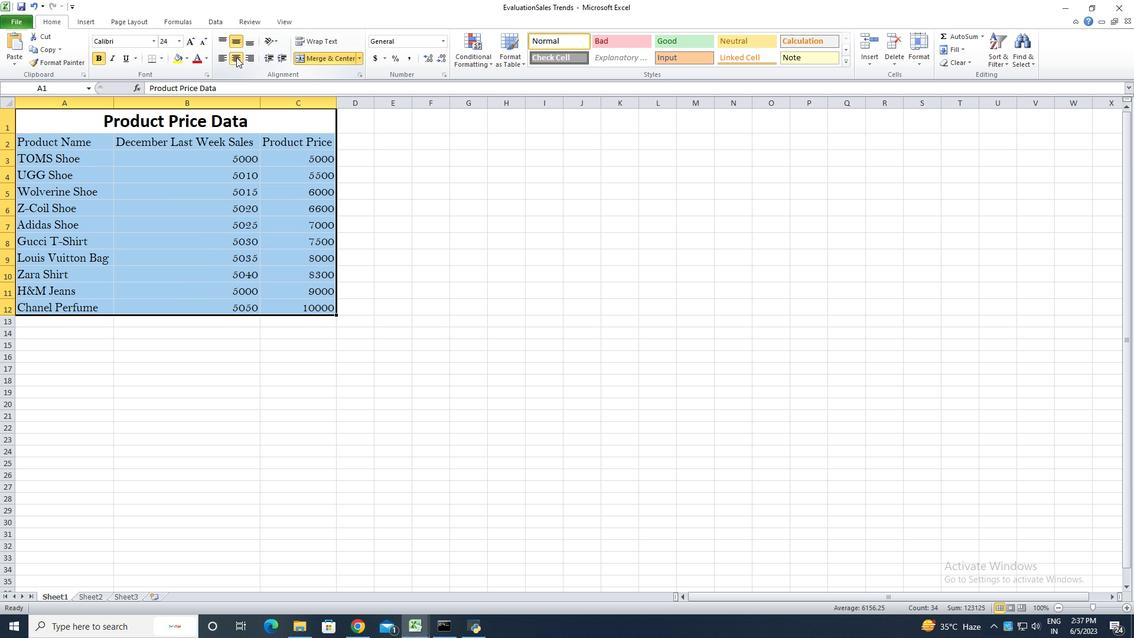 
Action: Mouse pressed left at (235, 58)
Screenshot: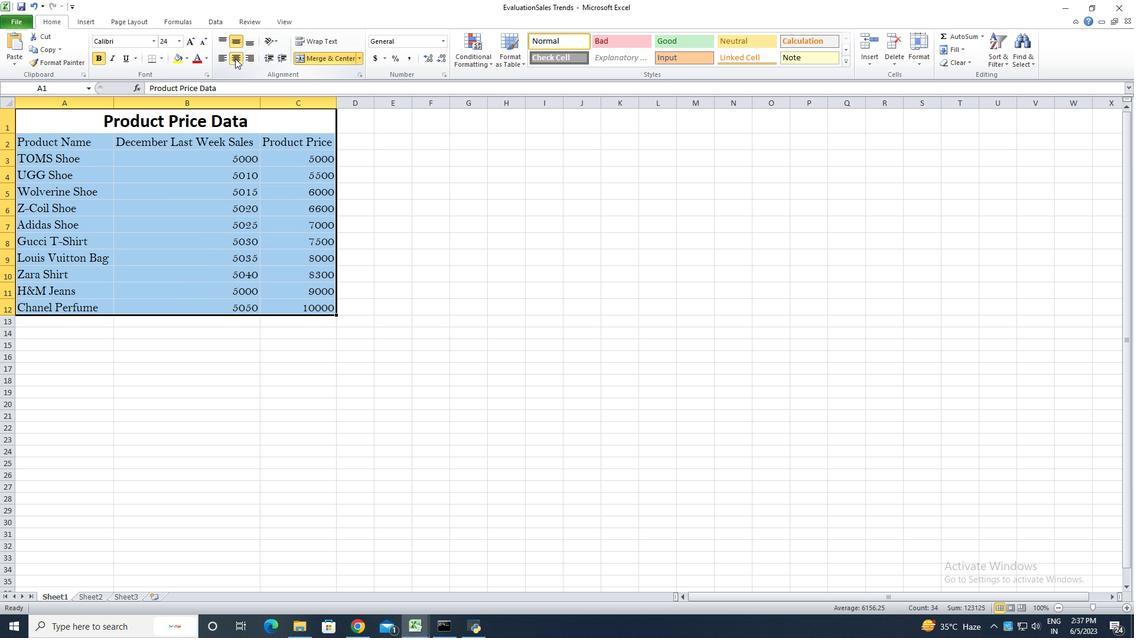 
Action: Mouse pressed left at (235, 58)
Screenshot: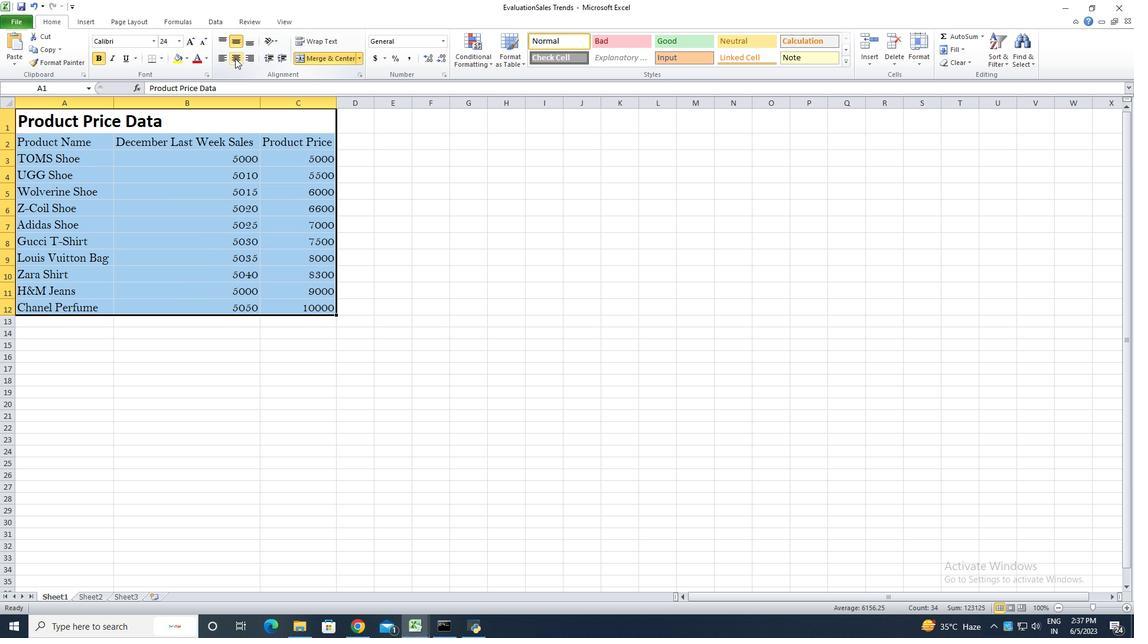 
Action: Mouse moved to (275, 345)
Screenshot: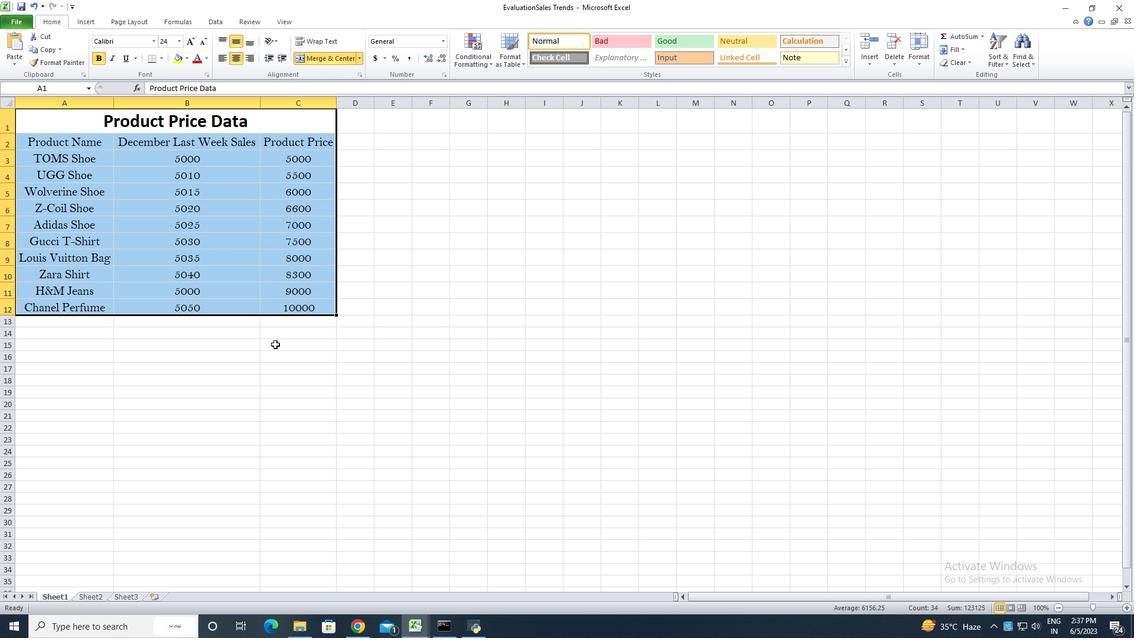 
Action: Mouse pressed left at (275, 345)
Screenshot: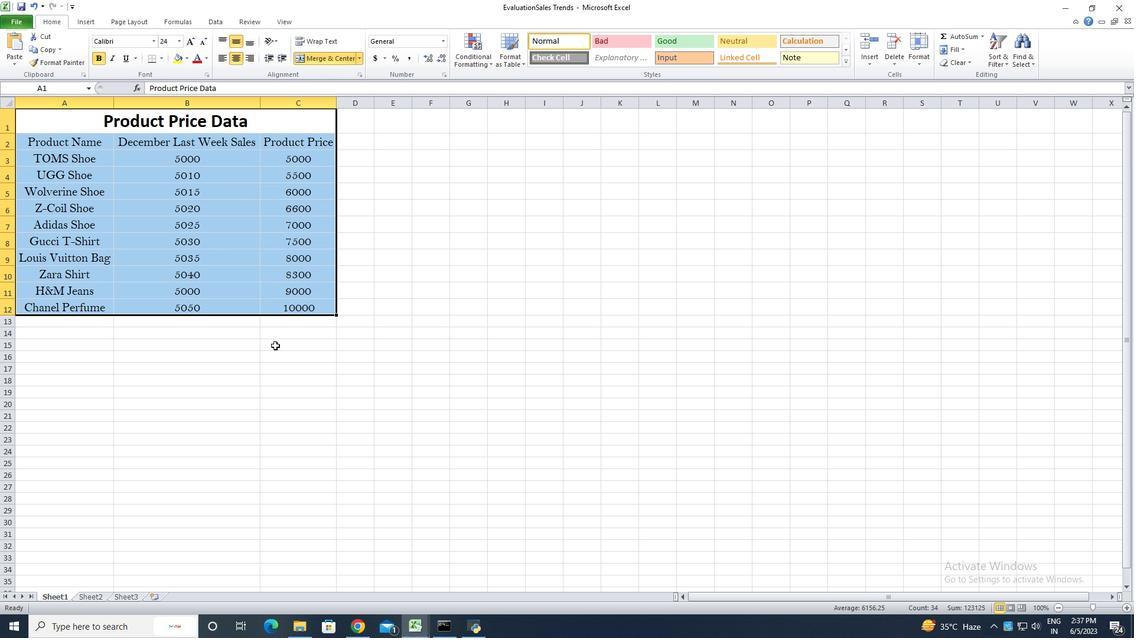 
Action: Key pressed ctrl+S<'\x13'><'\x13'><'\x13'><'\x13'><'\x13'><'\x13'>
Screenshot: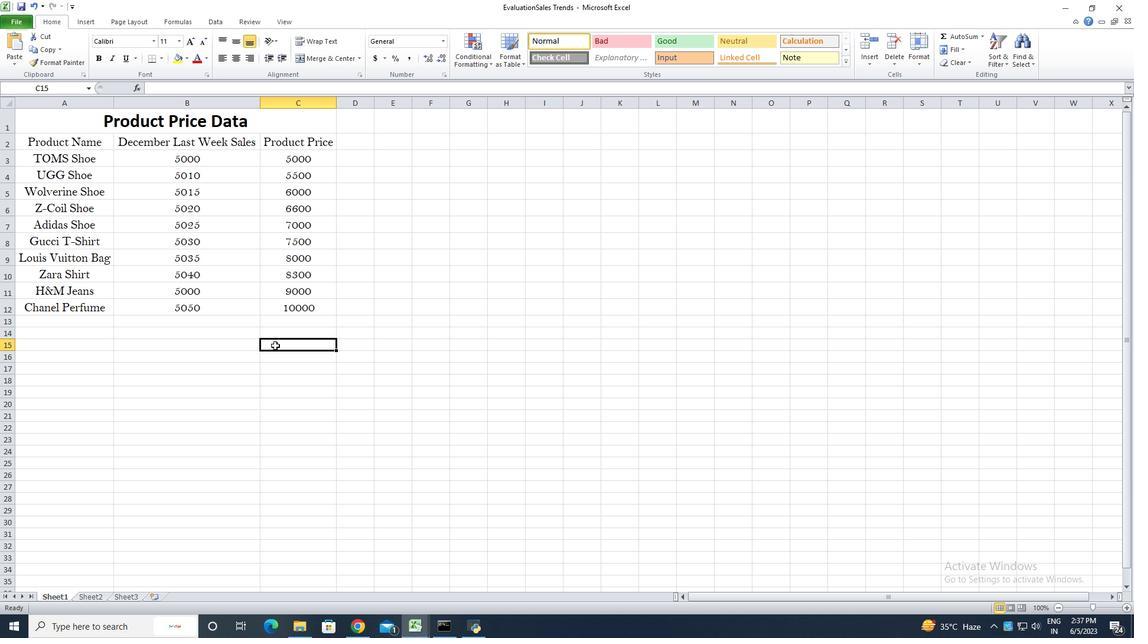 
